 Task: Look for space in Sarandi, Brazil from 11th June, 2023 to 17th June, 2023 for 1 adult in price range Rs.5000 to Rs.12000. Place can be private room with 1  bedroom having 1 bed and 1 bathroom. Property type can be hotel. Amenities needed are: washing machine, . Booking option can be shelf check-in. Required host language is Spanish.
Action: Mouse moved to (353, 161)
Screenshot: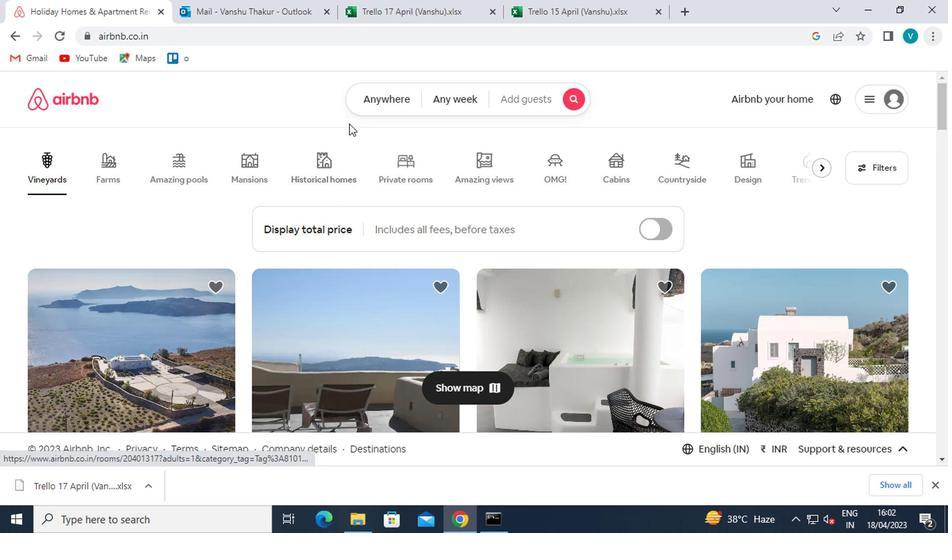 
Action: Mouse pressed left at (353, 161)
Screenshot: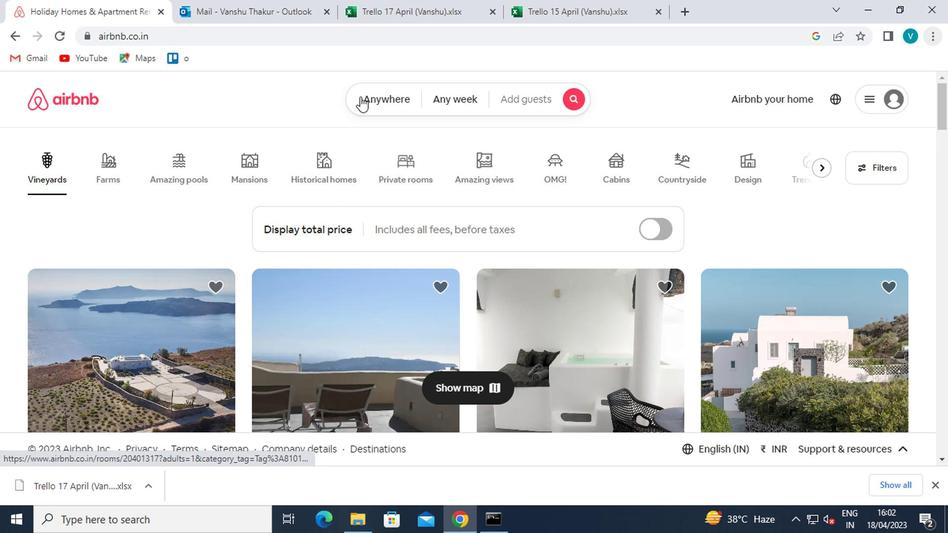 
Action: Mouse moved to (313, 204)
Screenshot: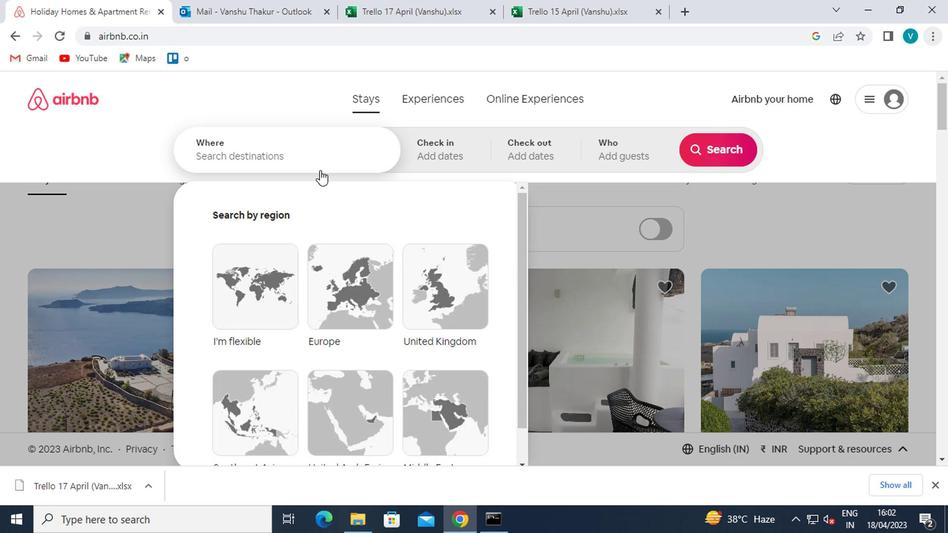
Action: Mouse pressed left at (313, 204)
Screenshot: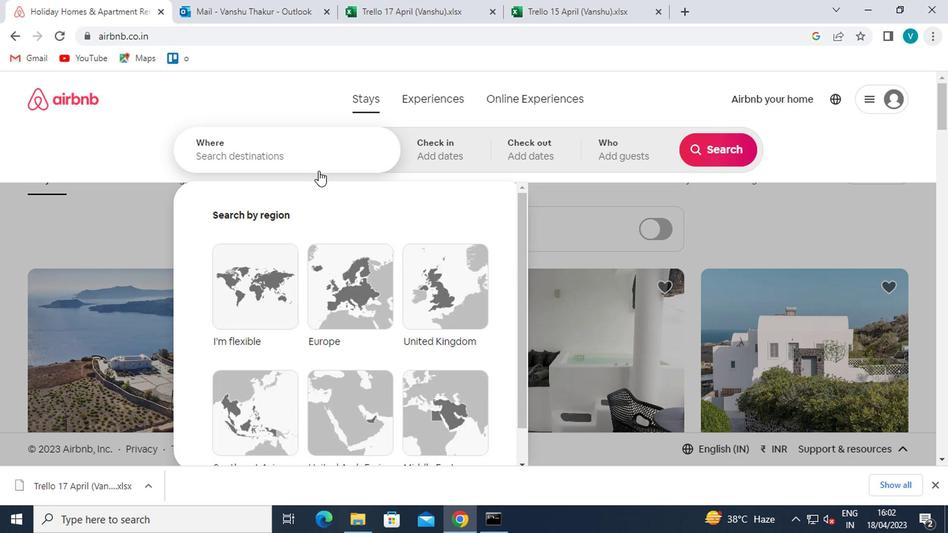 
Action: Mouse moved to (312, 203)
Screenshot: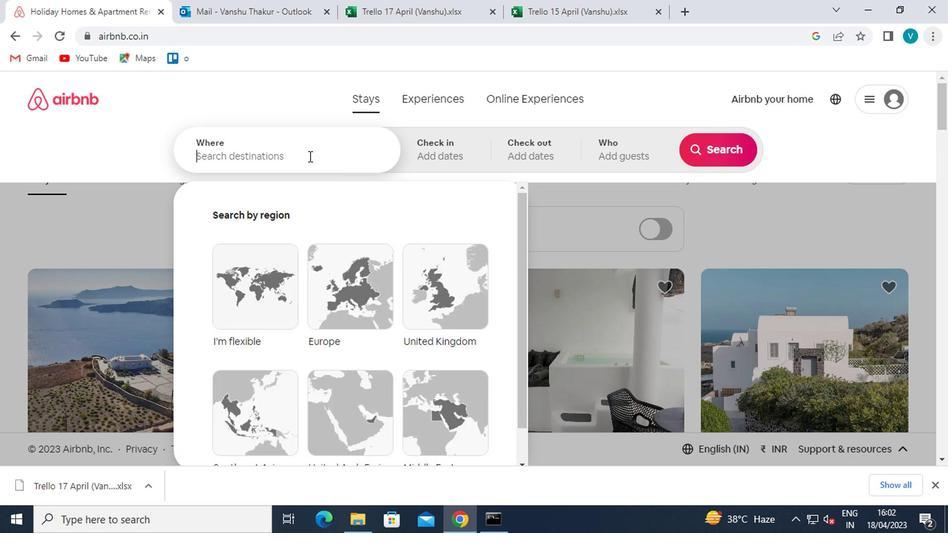 
Action: Key pressed <Key.shift>SARANDI
Screenshot: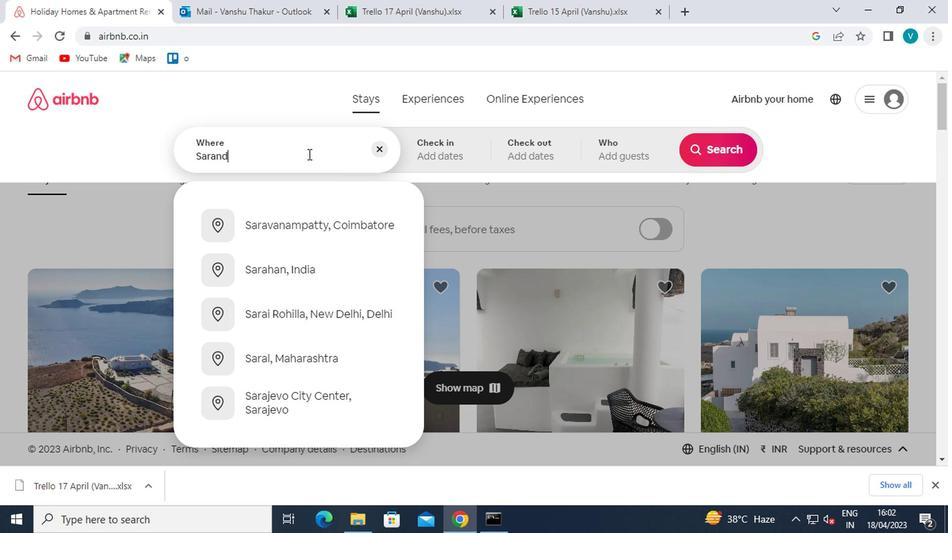 
Action: Mouse moved to (299, 251)
Screenshot: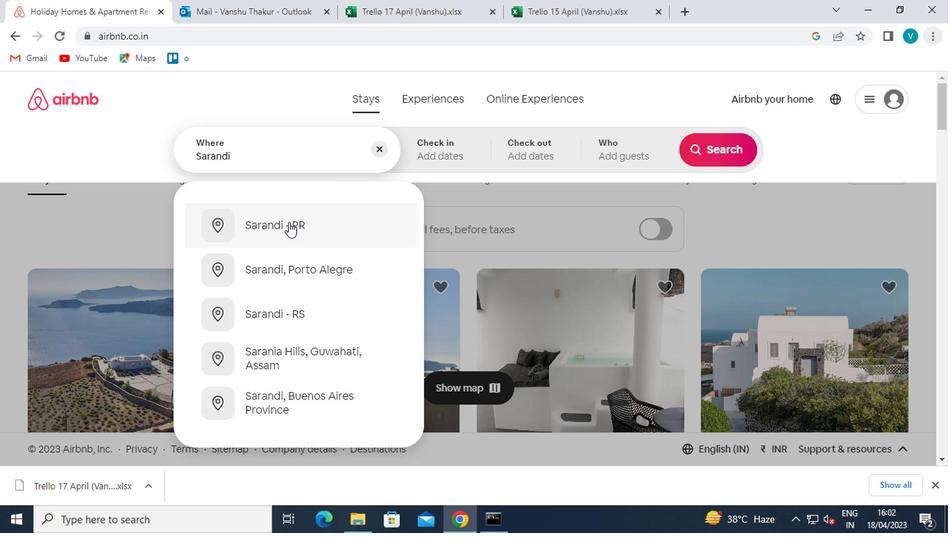 
Action: Mouse pressed left at (299, 251)
Screenshot: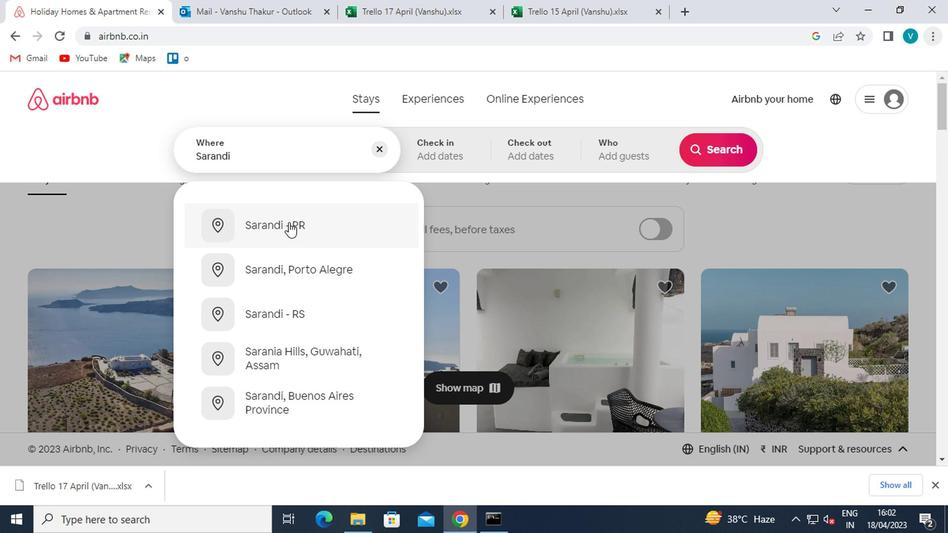 
Action: Mouse moved to (593, 276)
Screenshot: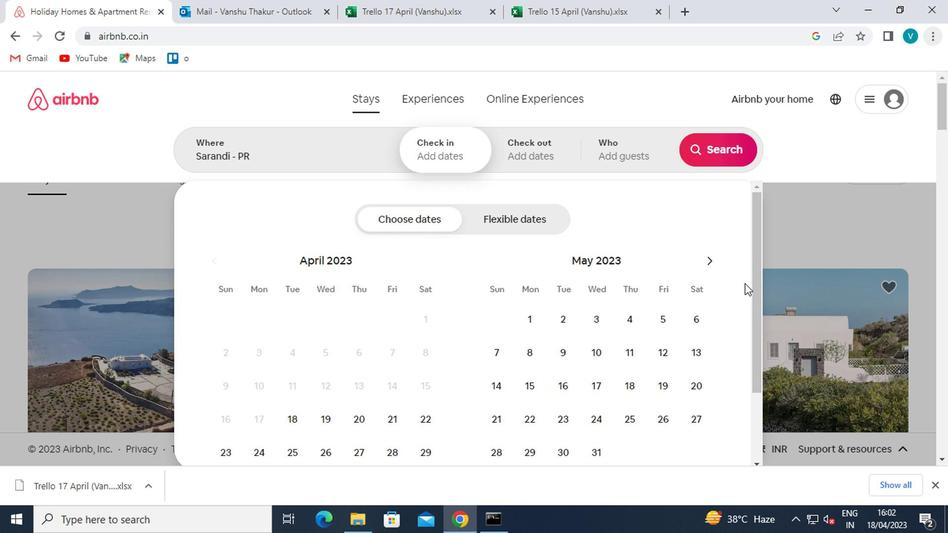 
Action: Mouse pressed left at (593, 276)
Screenshot: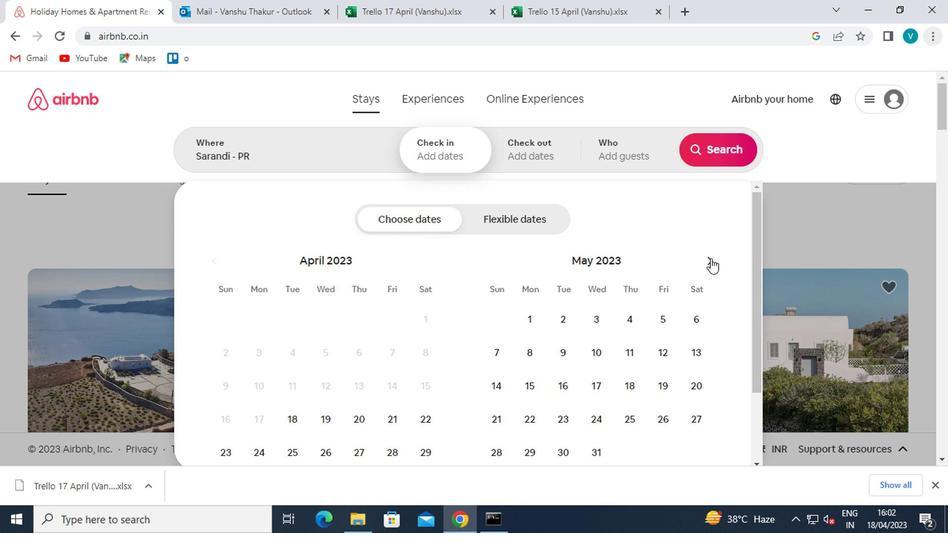 
Action: Mouse moved to (444, 360)
Screenshot: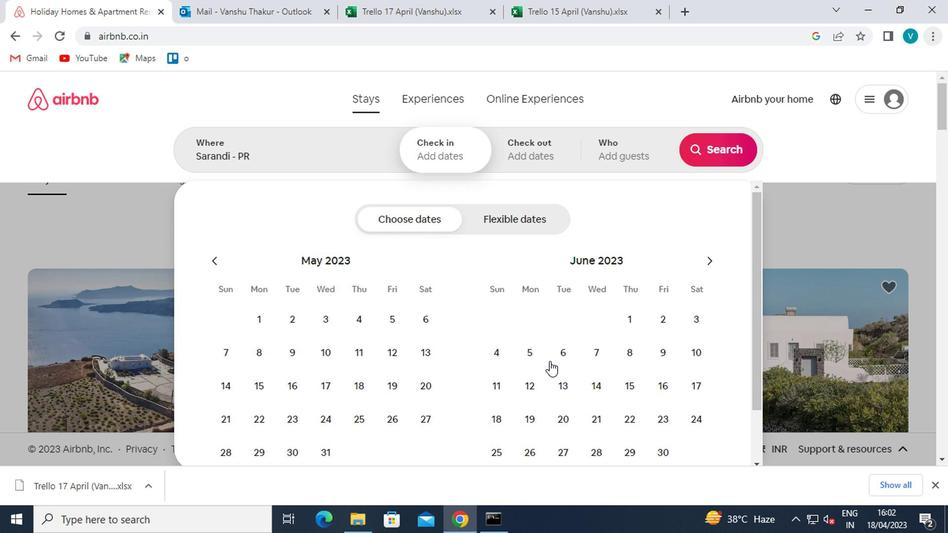 
Action: Mouse pressed left at (444, 360)
Screenshot: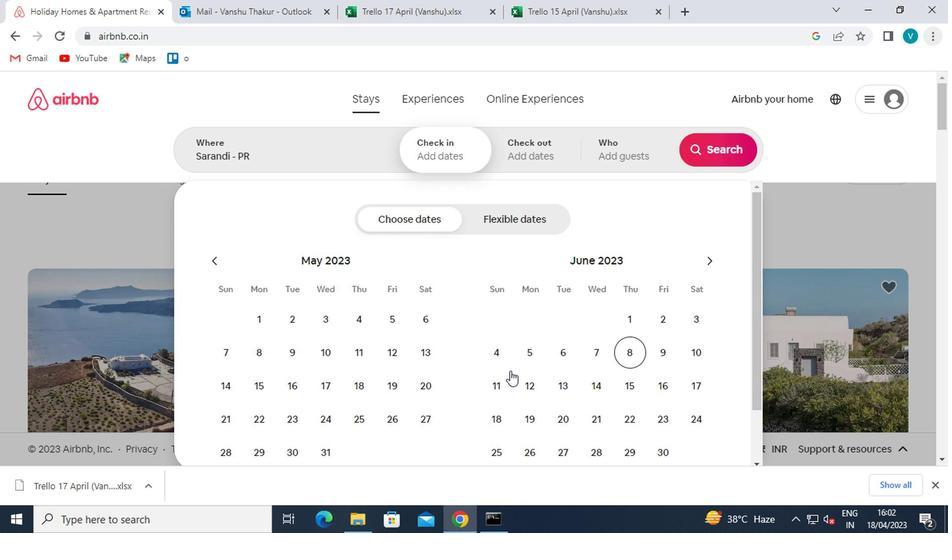 
Action: Mouse moved to (585, 370)
Screenshot: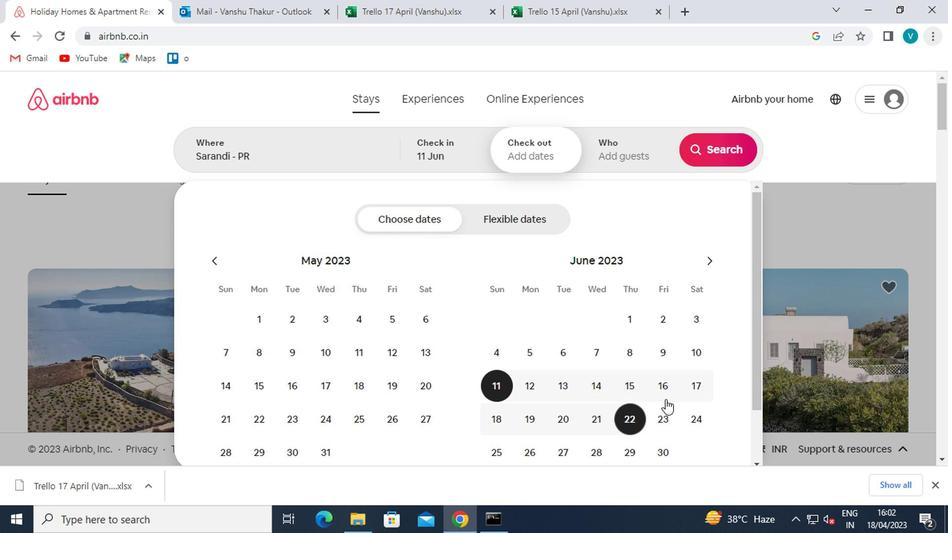 
Action: Mouse pressed left at (585, 370)
Screenshot: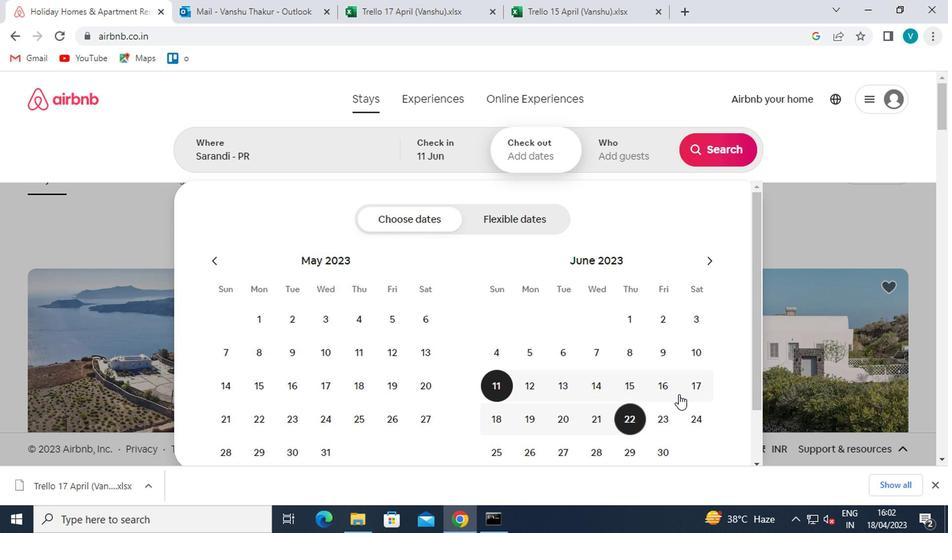 
Action: Mouse moved to (546, 200)
Screenshot: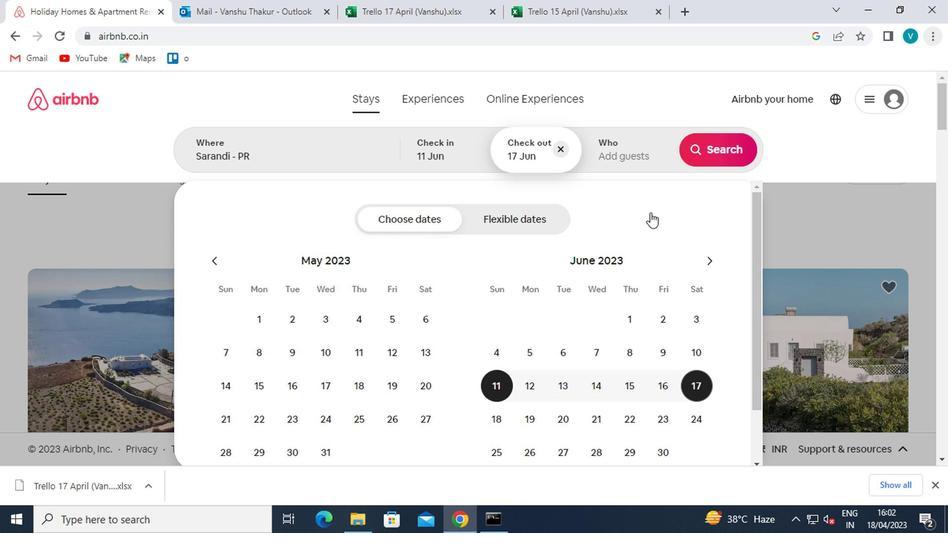 
Action: Mouse pressed left at (546, 200)
Screenshot: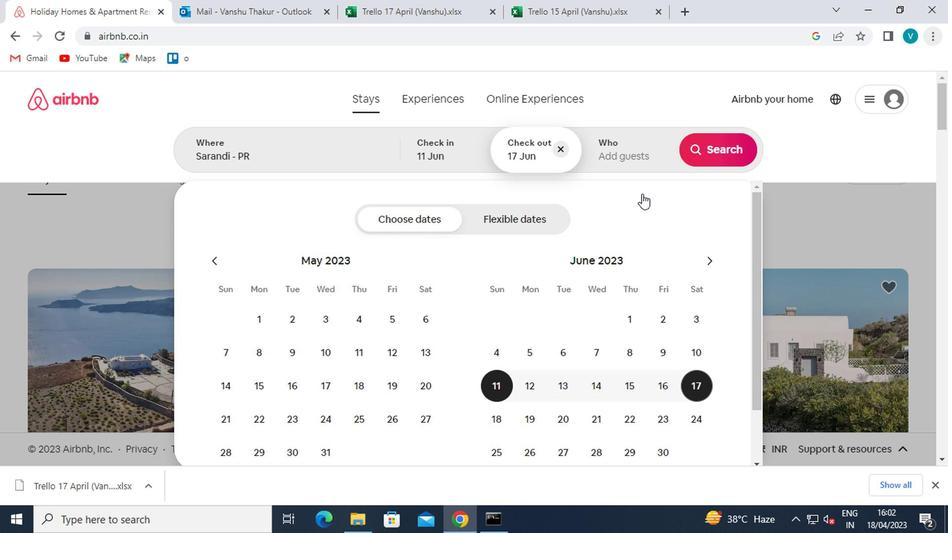 
Action: Mouse moved to (600, 249)
Screenshot: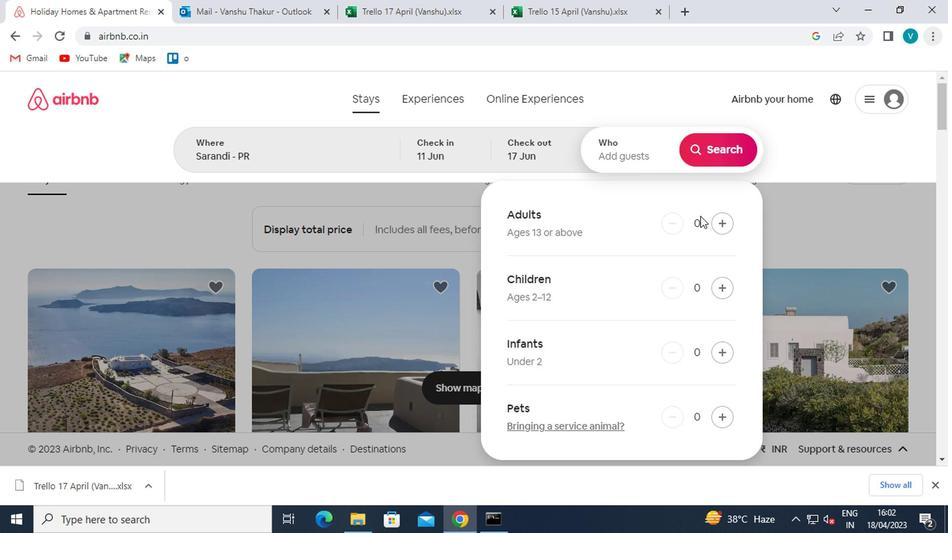 
Action: Mouse pressed left at (600, 249)
Screenshot: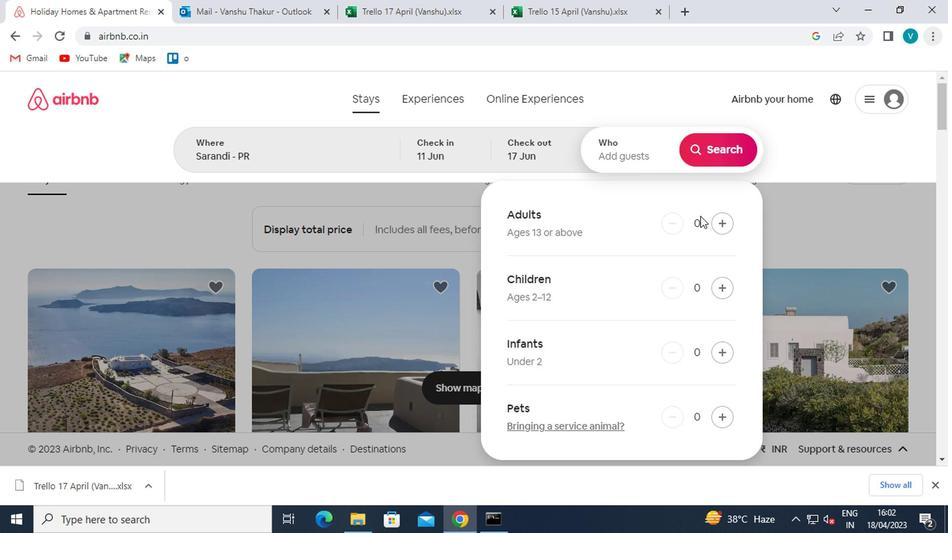 
Action: Mouse moved to (606, 203)
Screenshot: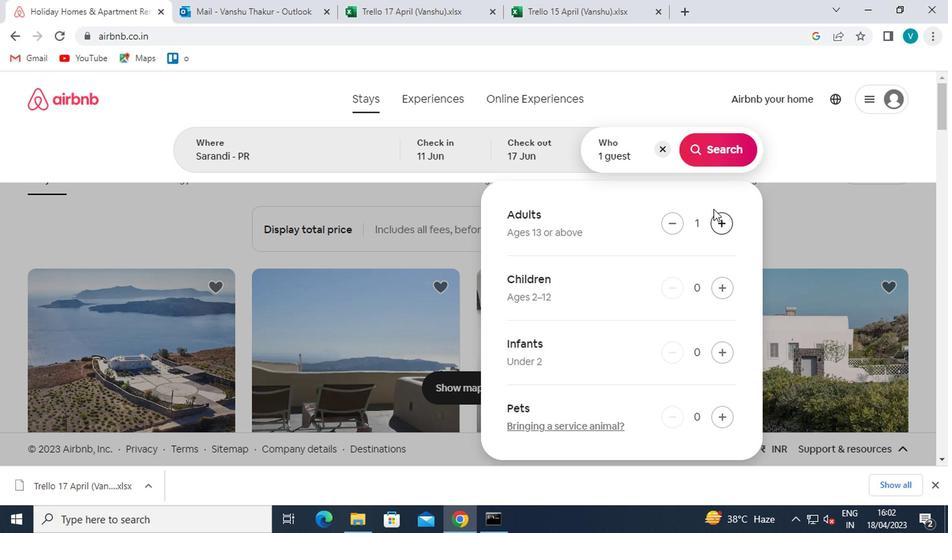 
Action: Mouse pressed left at (606, 203)
Screenshot: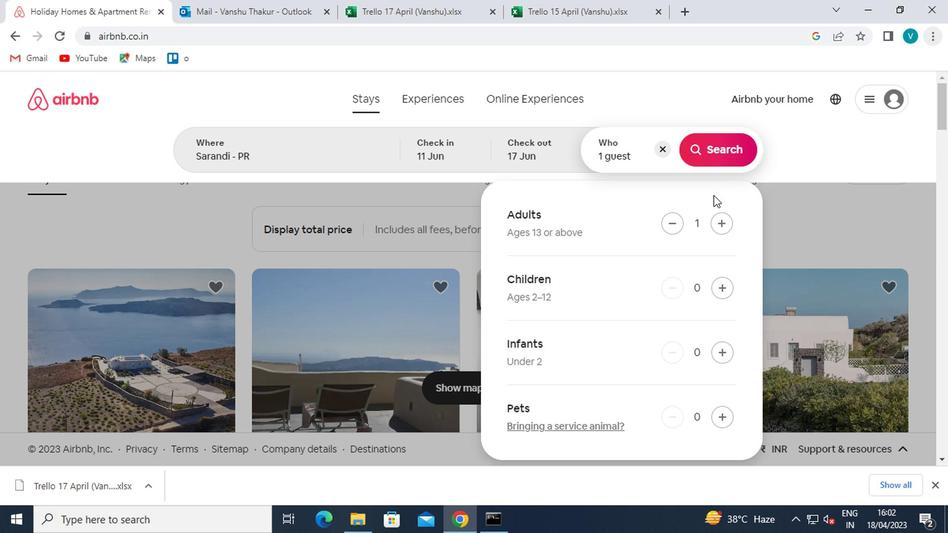 
Action: Mouse moved to (733, 201)
Screenshot: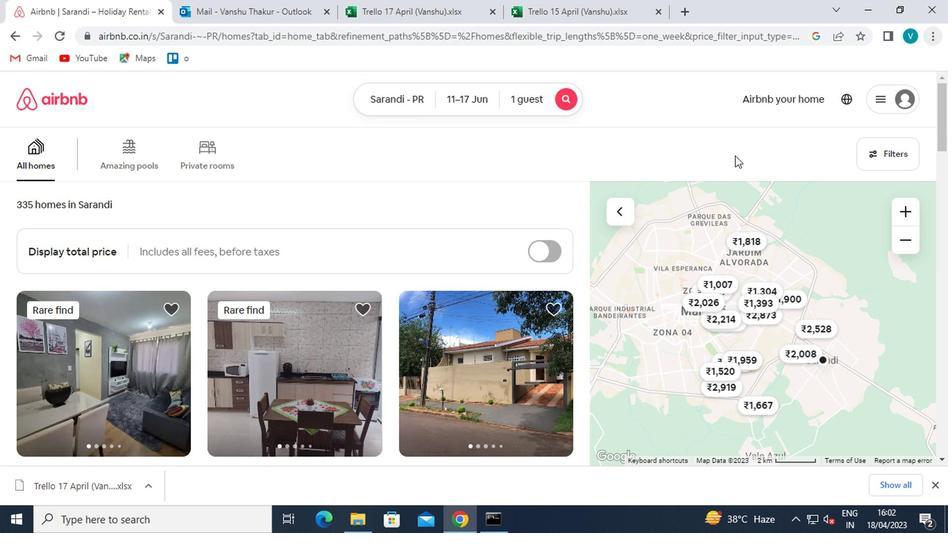 
Action: Mouse pressed left at (733, 201)
Screenshot: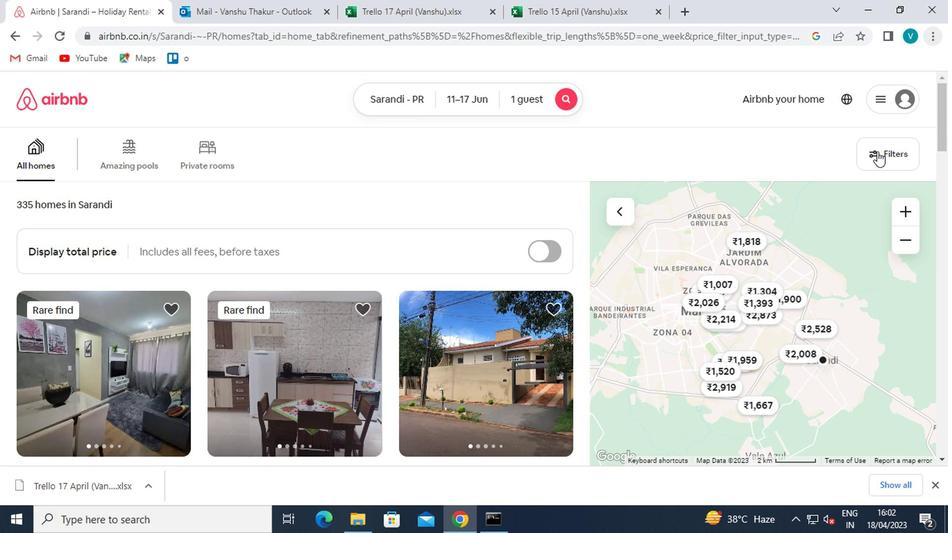 
Action: Mouse moved to (341, 323)
Screenshot: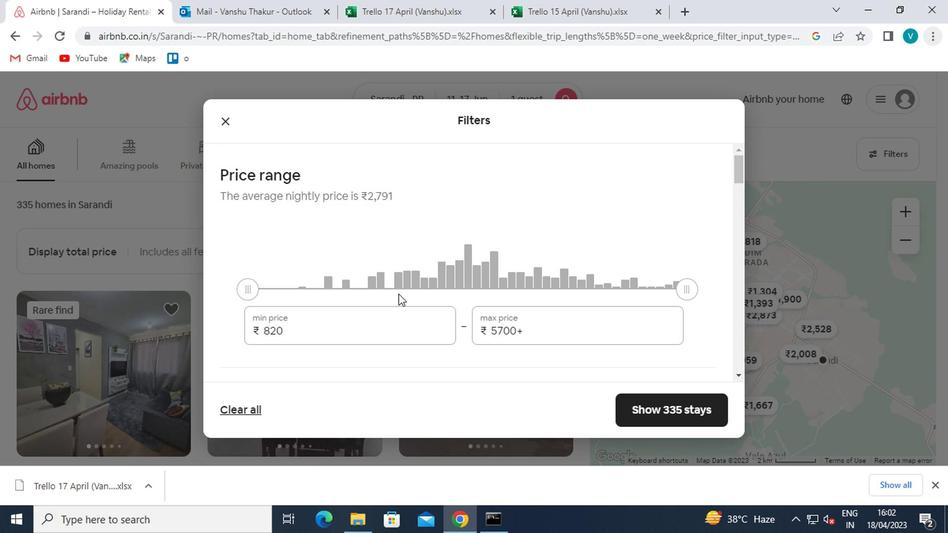 
Action: Mouse pressed left at (341, 323)
Screenshot: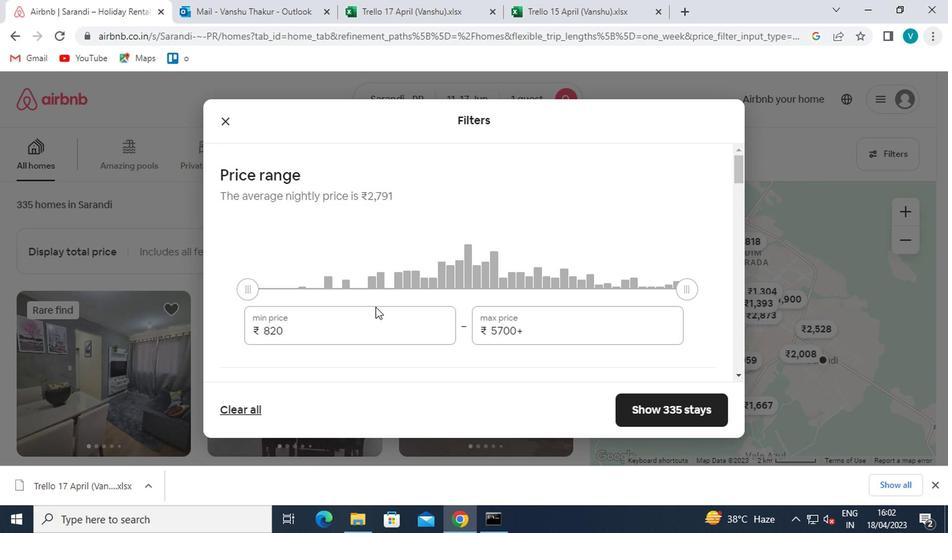 
Action: Mouse moved to (348, 327)
Screenshot: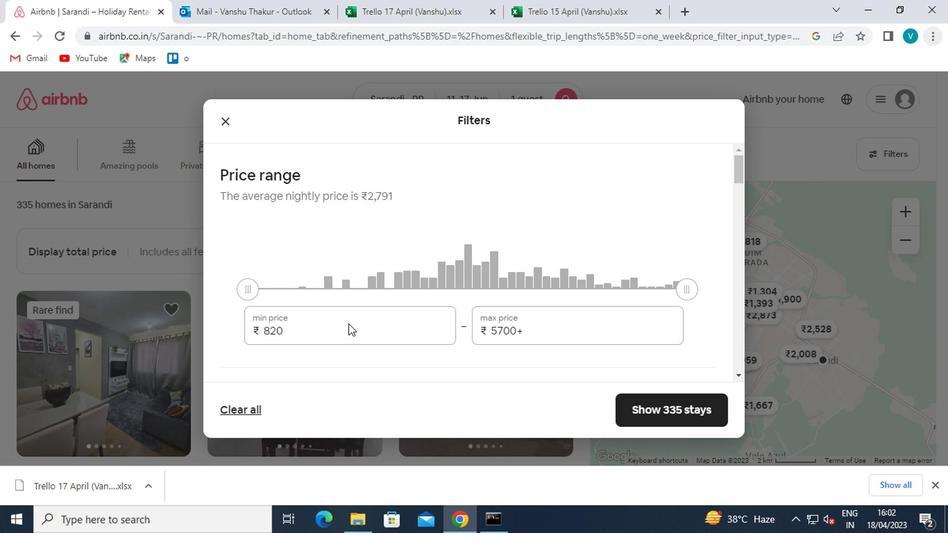 
Action: Key pressed <Key.backspace><Key.backspace><Key.backspace>5000
Screenshot: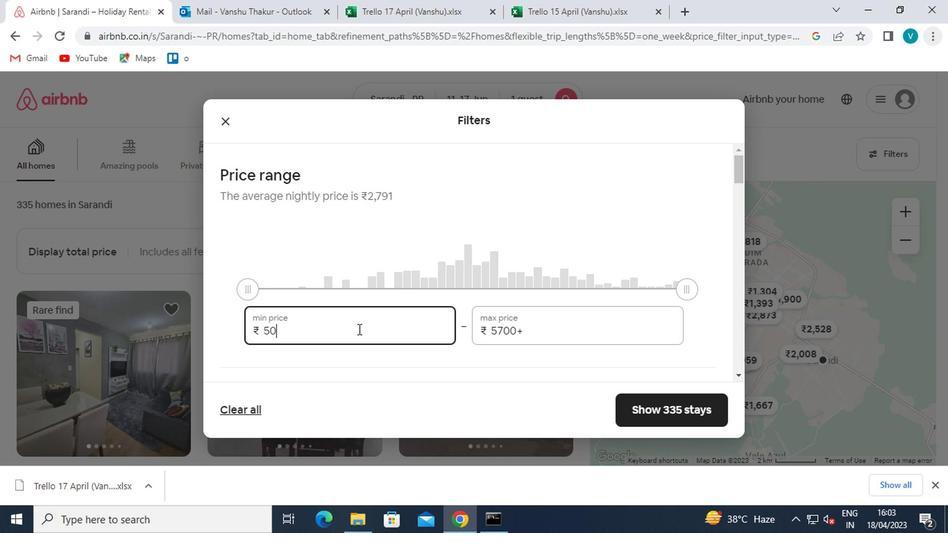 
Action: Mouse moved to (523, 331)
Screenshot: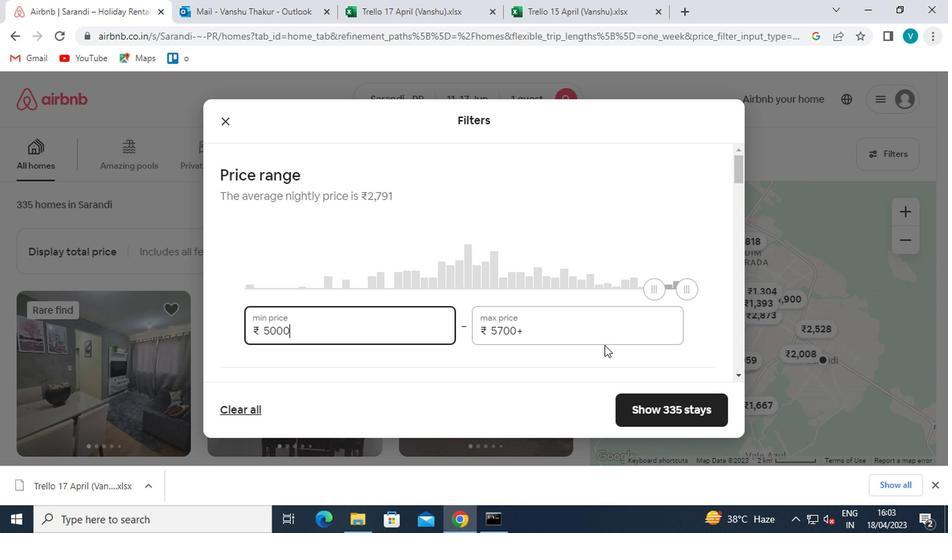 
Action: Mouse pressed left at (523, 331)
Screenshot: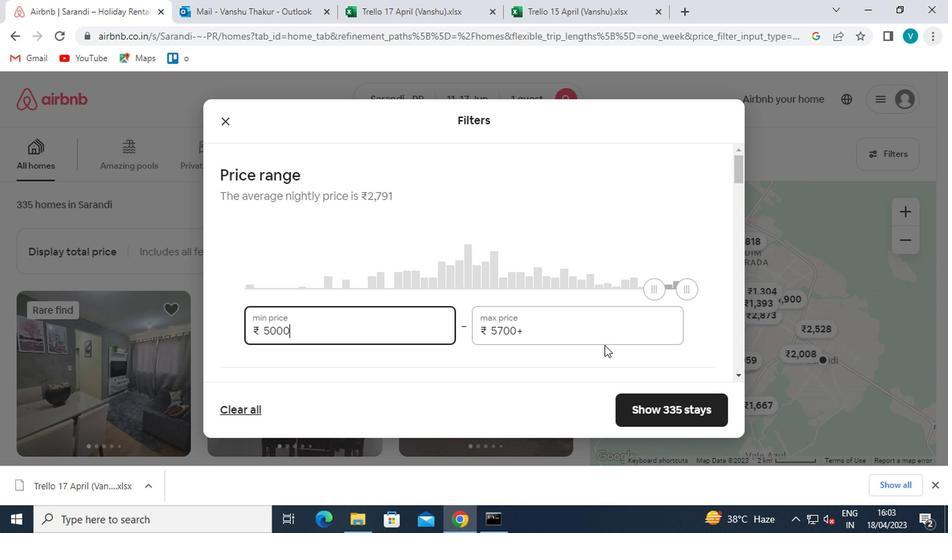 
Action: Mouse moved to (518, 327)
Screenshot: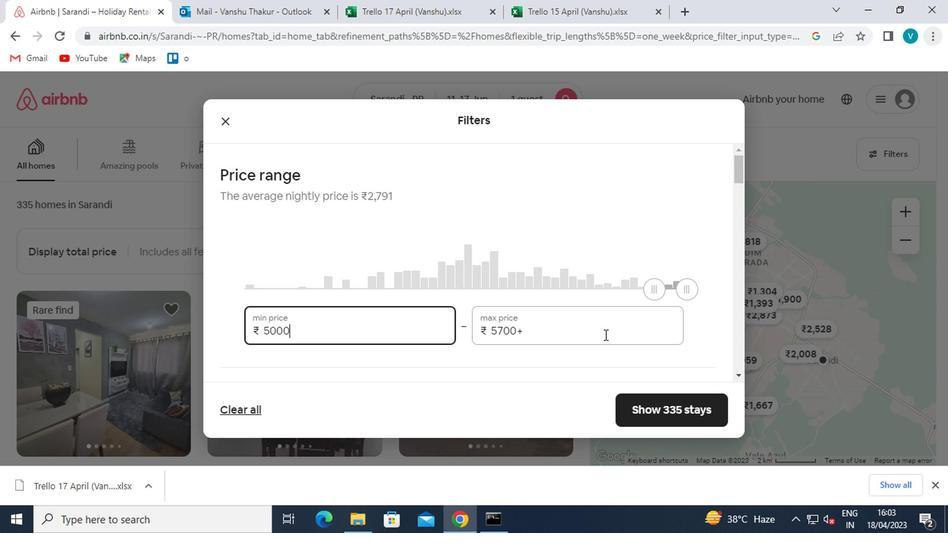 
Action: Key pressed <Key.backspace><Key.backspace><Key.backspace><Key.backspace><Key.backspace>12000
Screenshot: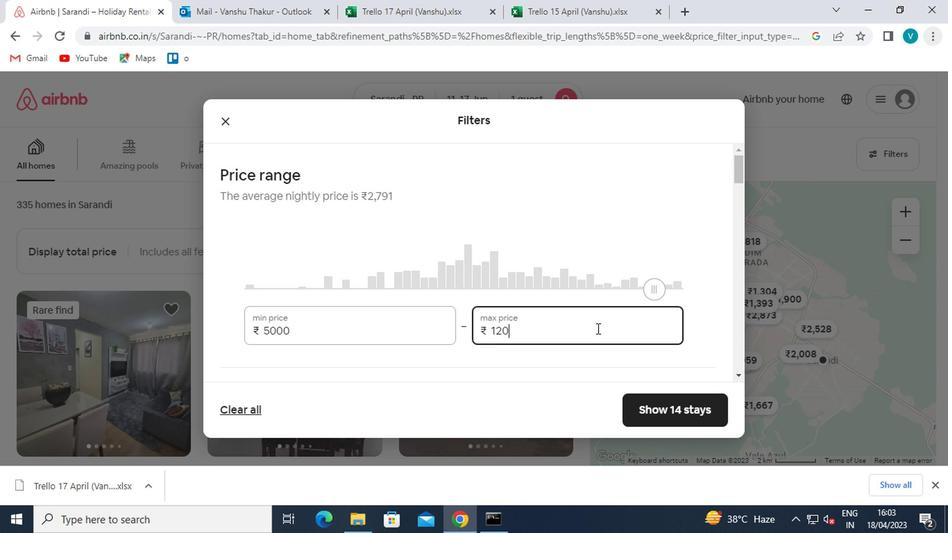 
Action: Mouse moved to (508, 311)
Screenshot: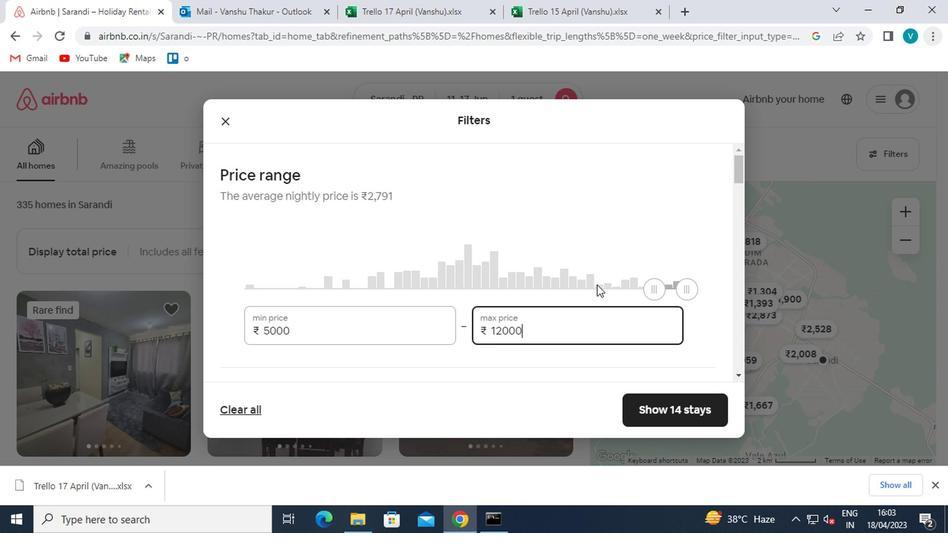 
Action: Mouse scrolled (508, 310) with delta (0, 0)
Screenshot: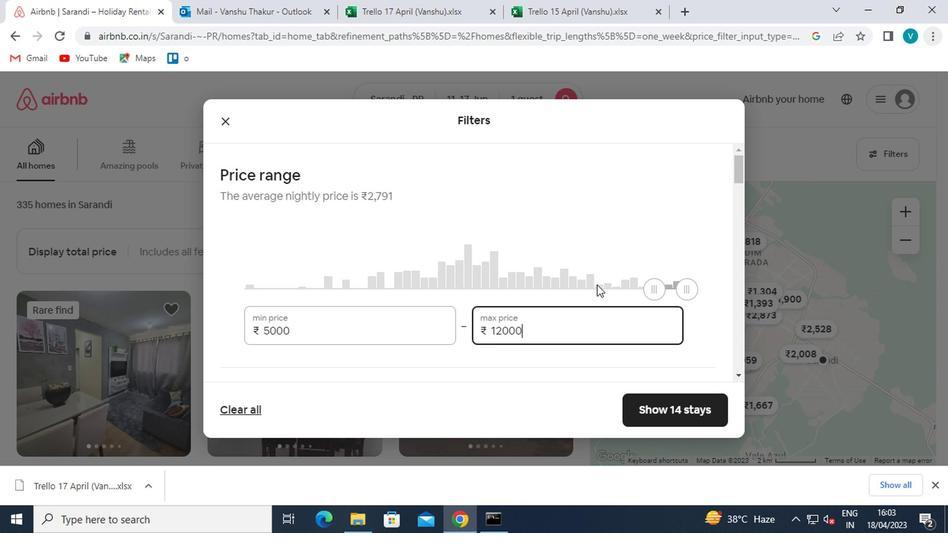 
Action: Mouse moved to (493, 319)
Screenshot: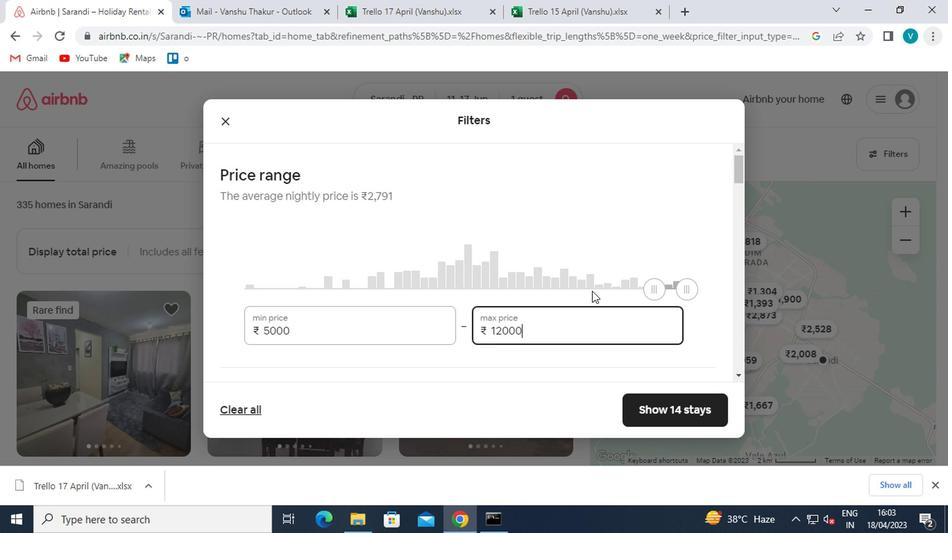 
Action: Mouse scrolled (493, 319) with delta (0, 0)
Screenshot: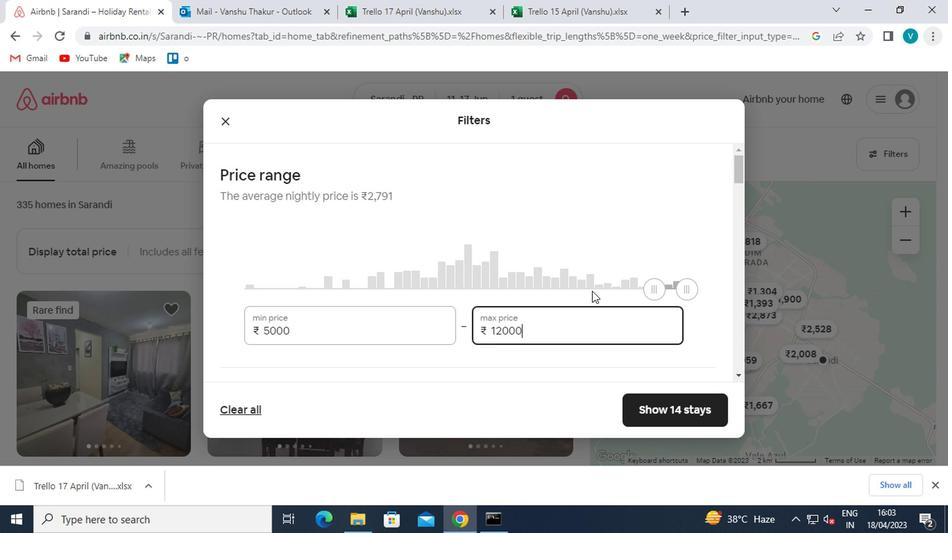 
Action: Mouse moved to (479, 321)
Screenshot: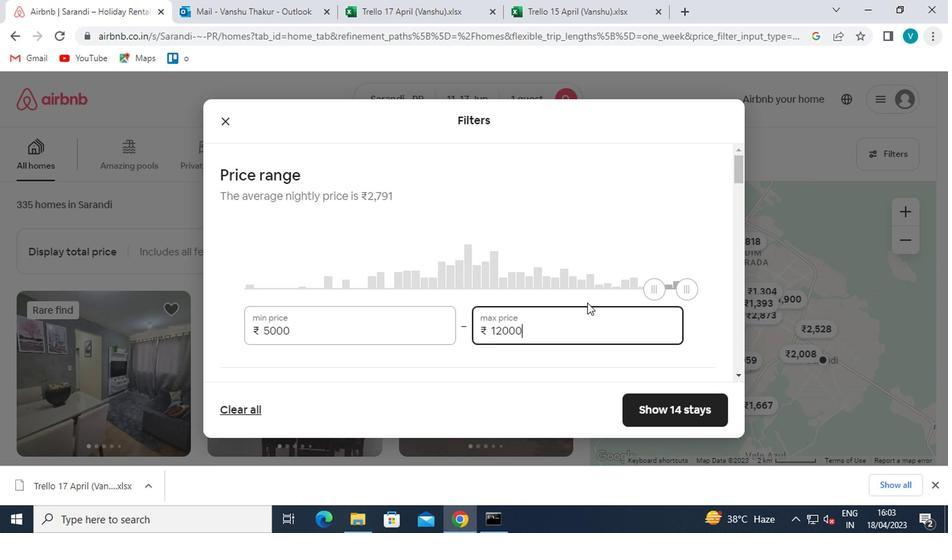 
Action: Mouse scrolled (479, 321) with delta (0, 0)
Screenshot: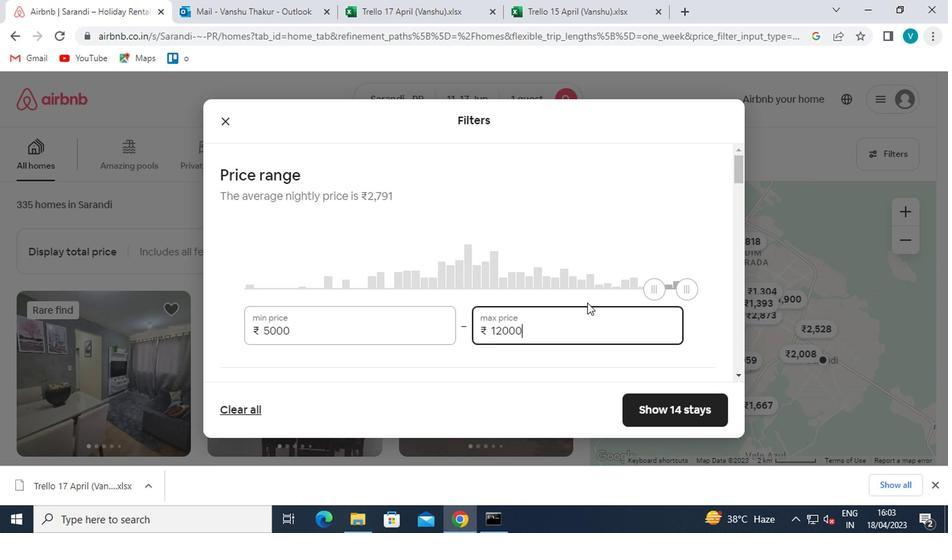 
Action: Mouse moved to (426, 251)
Screenshot: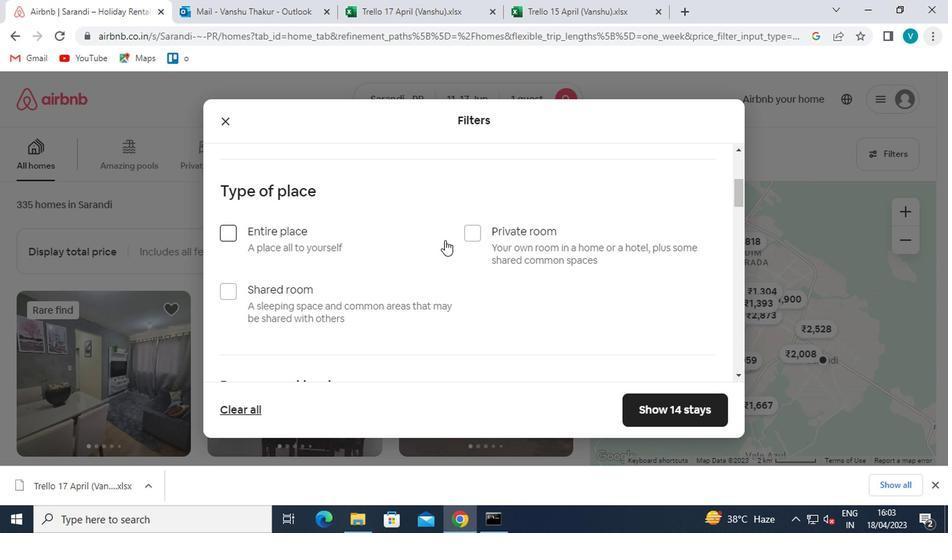 
Action: Mouse pressed left at (426, 251)
Screenshot: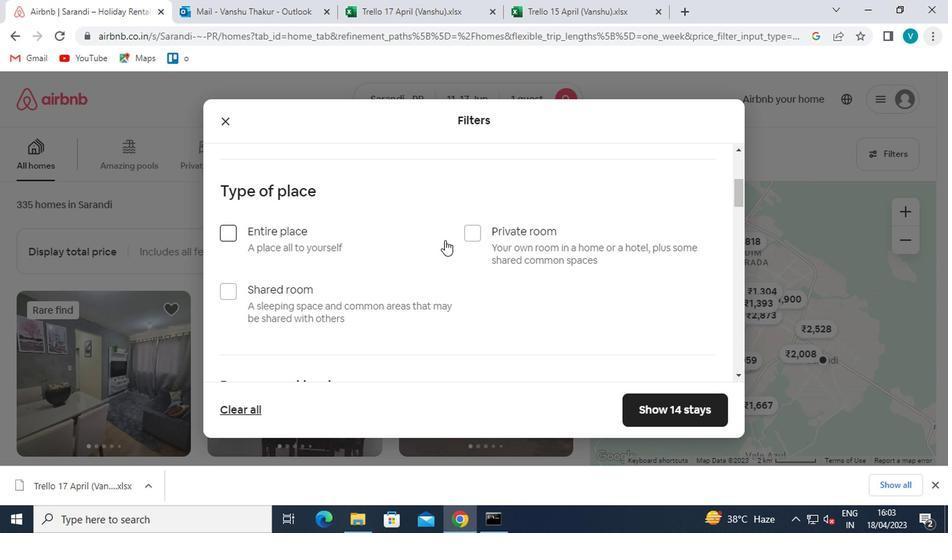 
Action: Mouse moved to (427, 254)
Screenshot: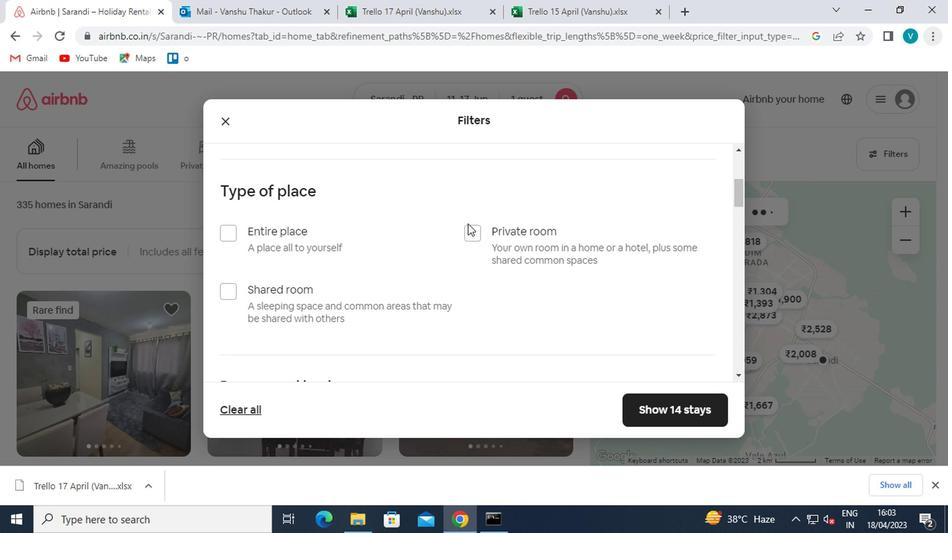 
Action: Mouse pressed left at (427, 254)
Screenshot: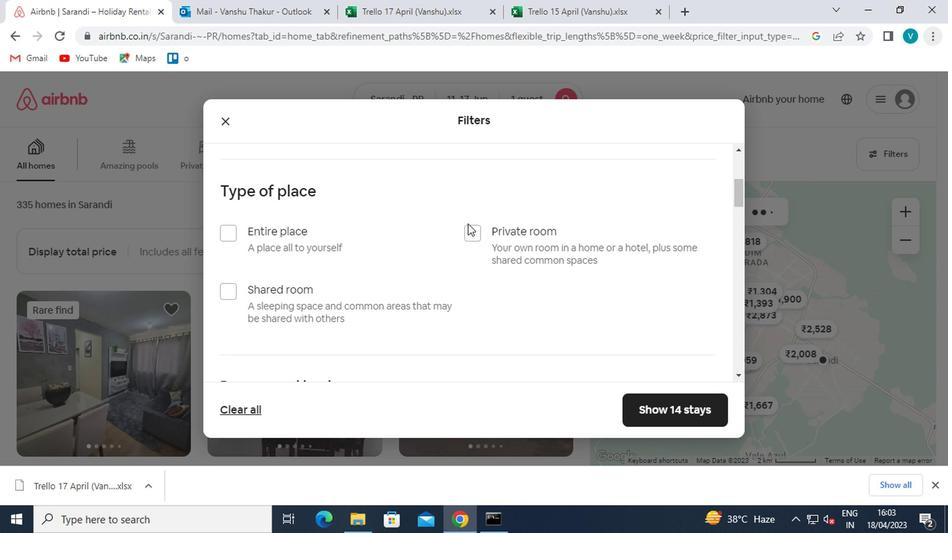 
Action: Mouse moved to (426, 270)
Screenshot: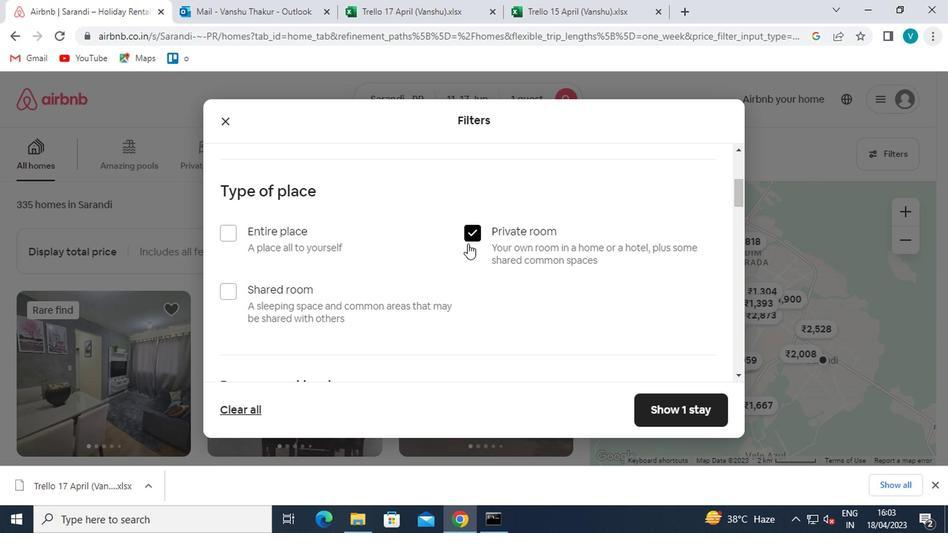 
Action: Mouse scrolled (426, 270) with delta (0, 0)
Screenshot: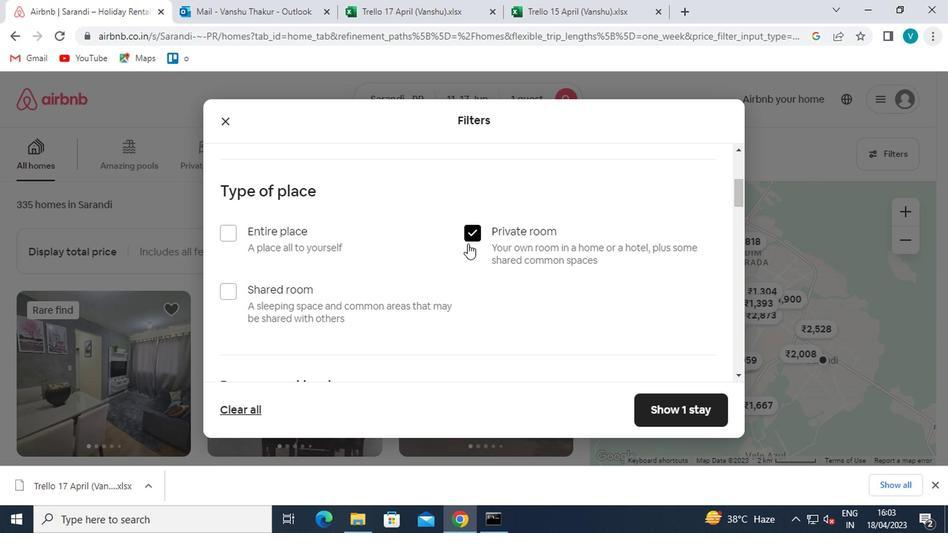 
Action: Mouse scrolled (426, 270) with delta (0, 0)
Screenshot: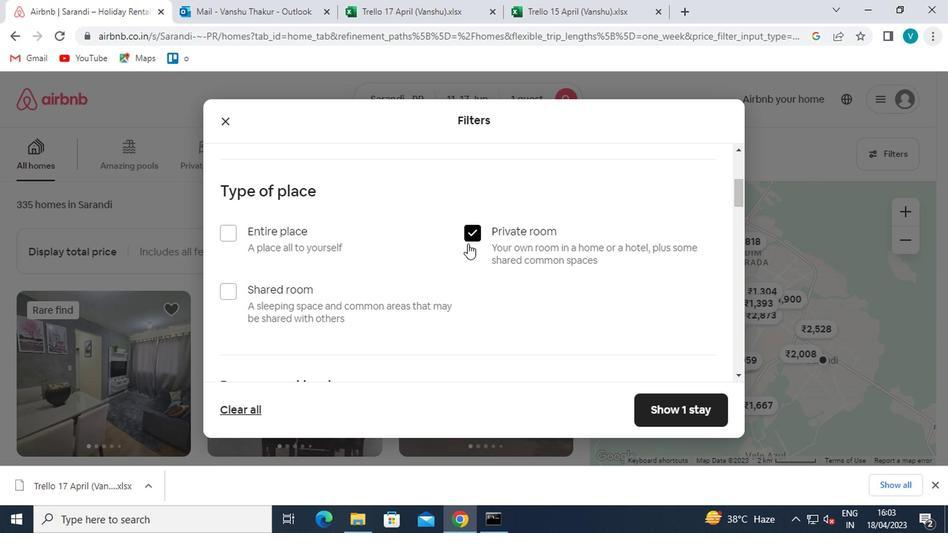 
Action: Mouse moved to (313, 319)
Screenshot: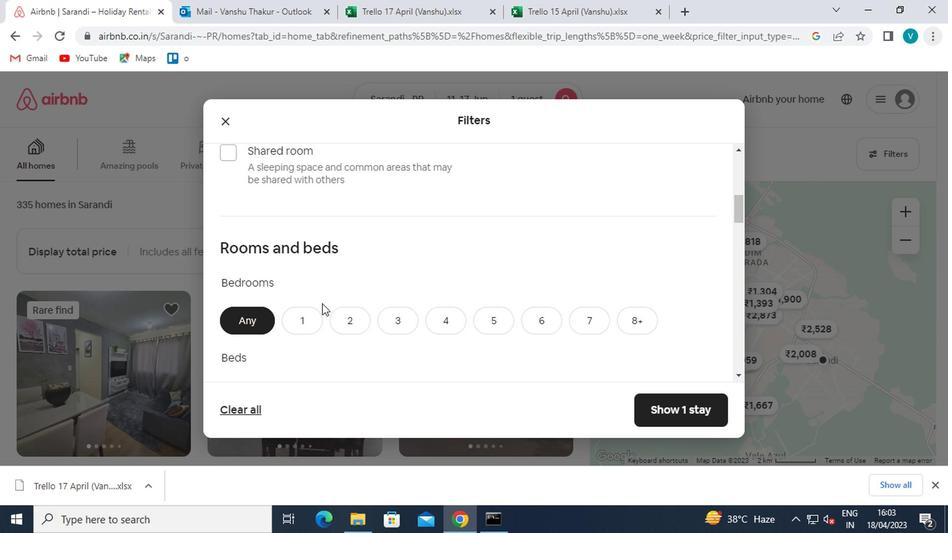 
Action: Mouse pressed left at (313, 319)
Screenshot: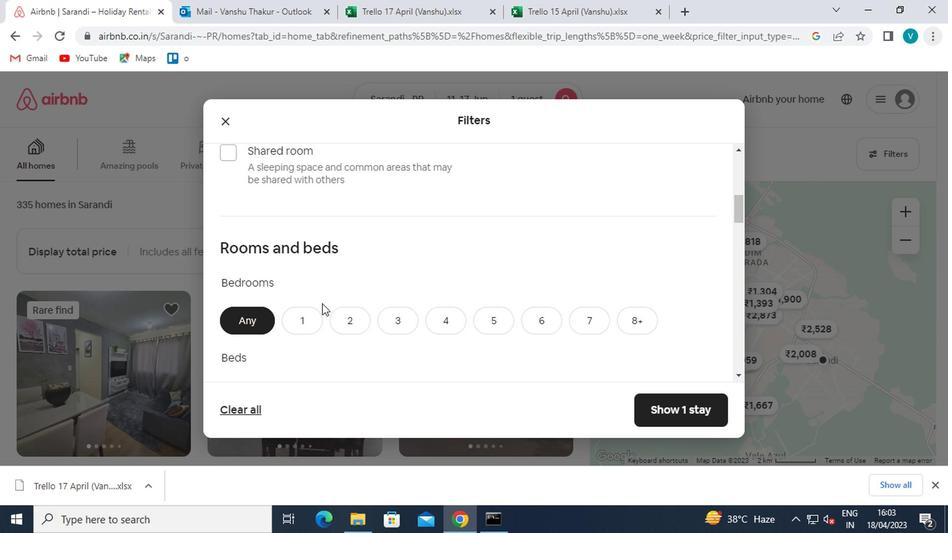 
Action: Mouse moved to (318, 328)
Screenshot: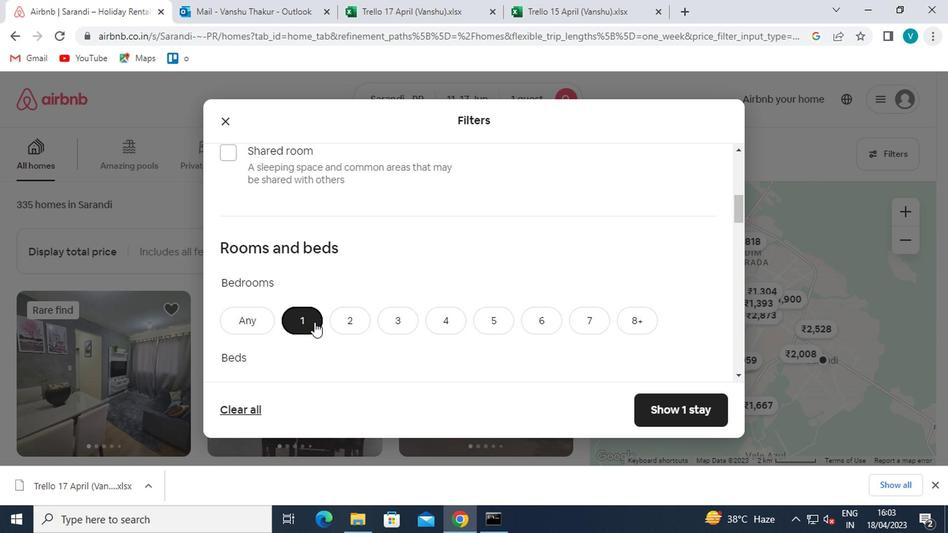 
Action: Mouse scrolled (318, 327) with delta (0, 0)
Screenshot: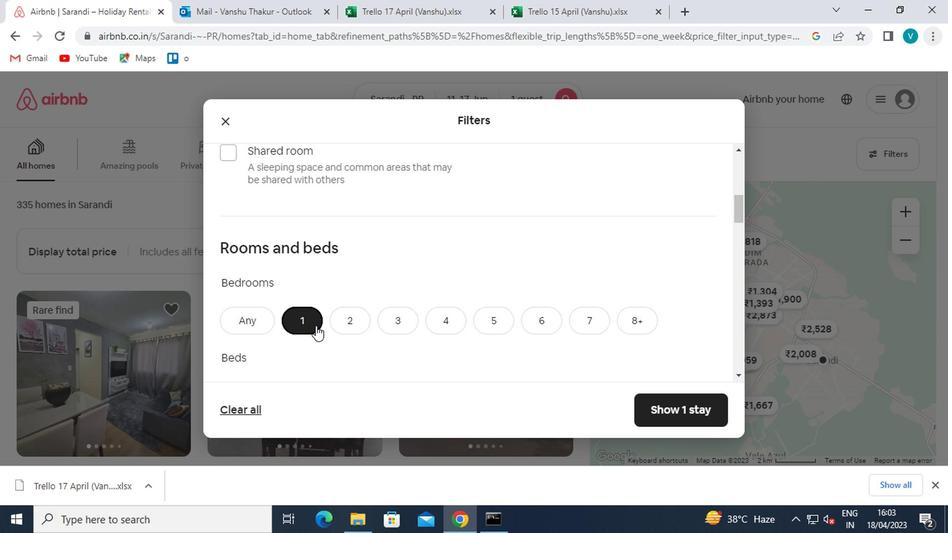 
Action: Mouse moved to (318, 329)
Screenshot: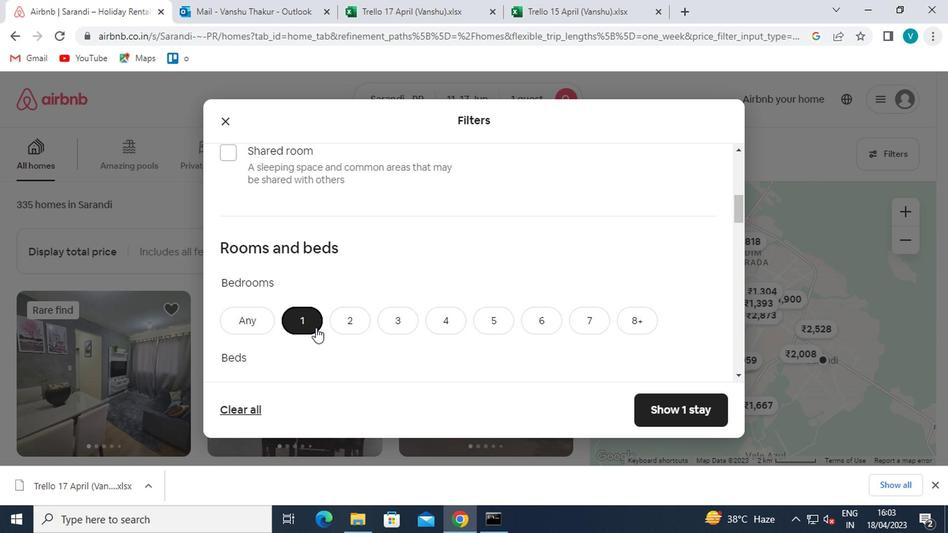 
Action: Mouse scrolled (318, 328) with delta (0, 0)
Screenshot: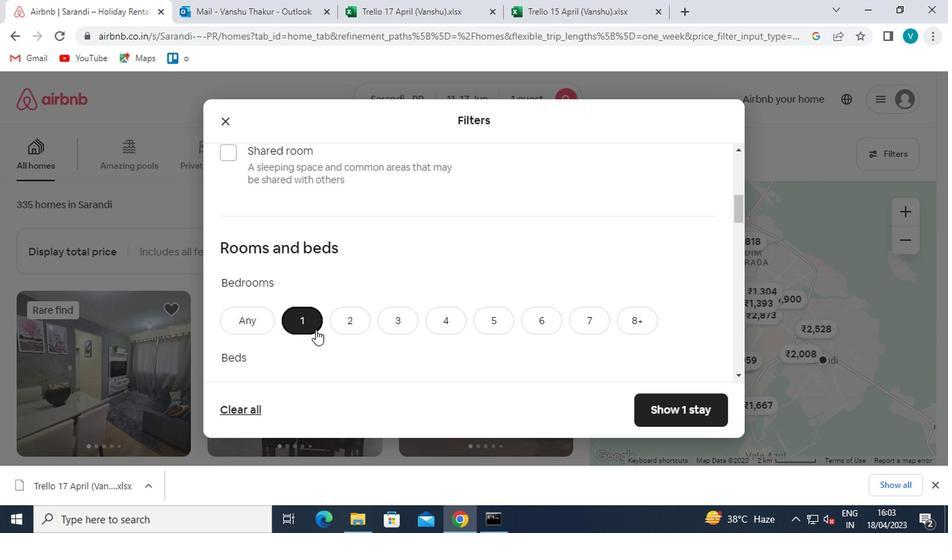 
Action: Mouse moved to (309, 276)
Screenshot: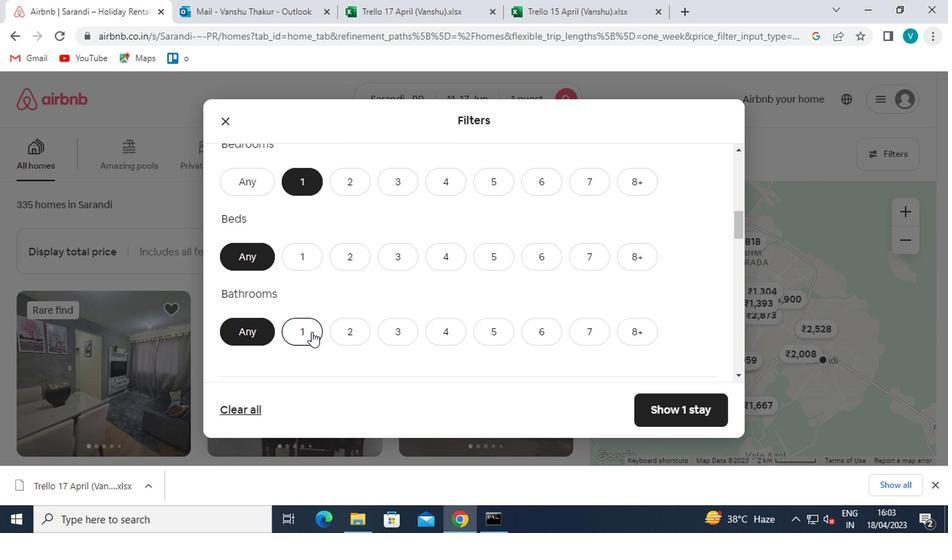 
Action: Mouse pressed left at (309, 276)
Screenshot: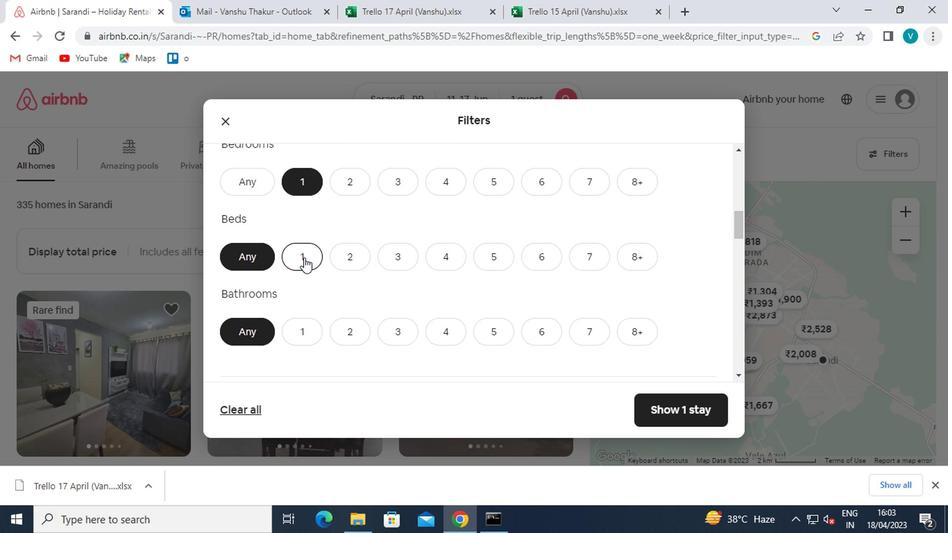 
Action: Mouse moved to (309, 318)
Screenshot: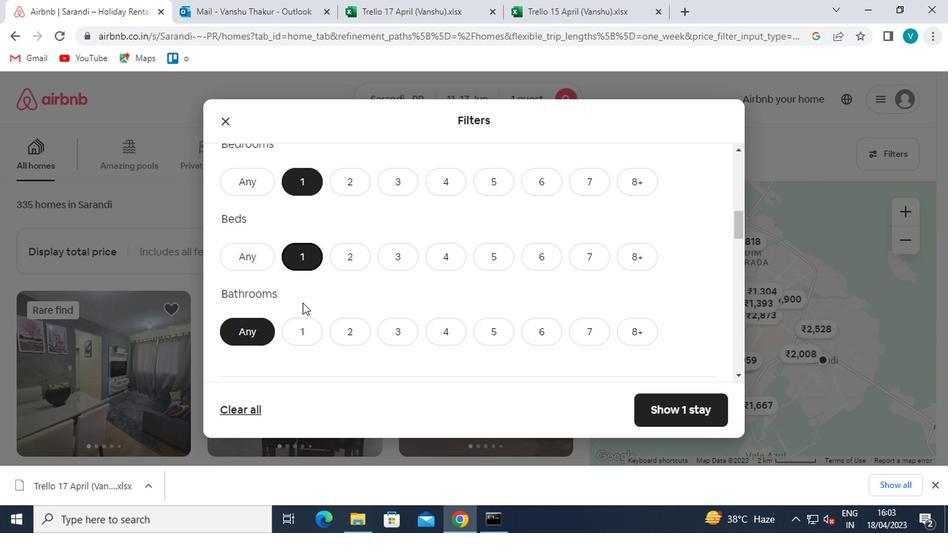 
Action: Mouse pressed left at (309, 318)
Screenshot: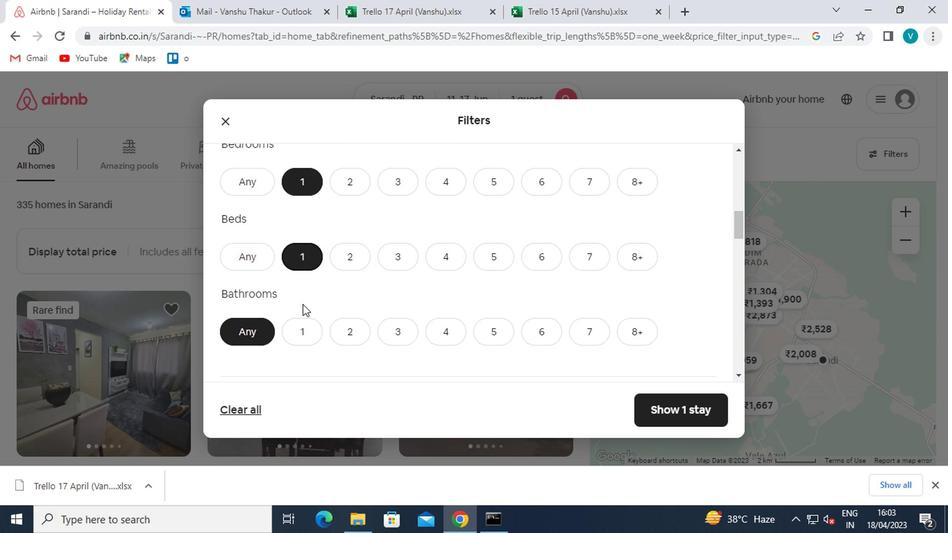 
Action: Mouse moved to (307, 327)
Screenshot: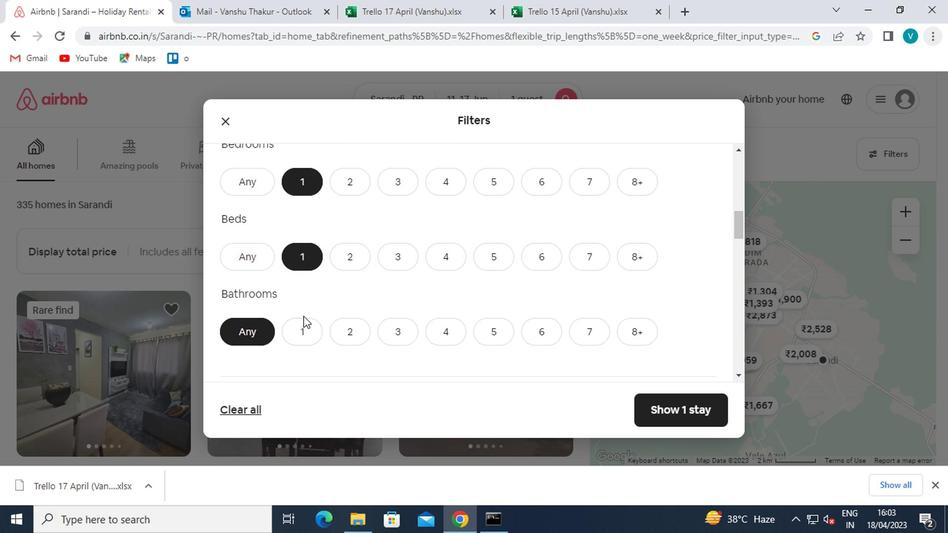 
Action: Mouse pressed left at (307, 327)
Screenshot: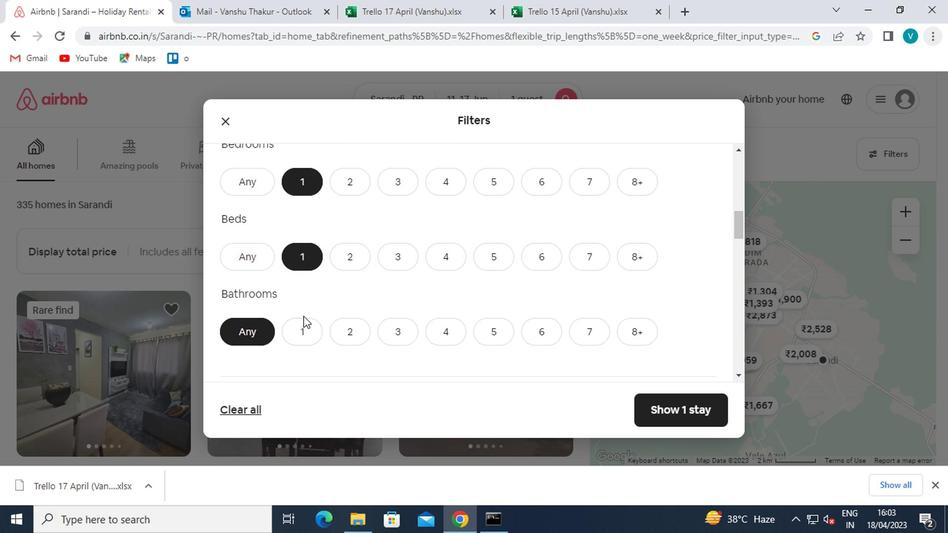 
Action: Mouse moved to (309, 328)
Screenshot: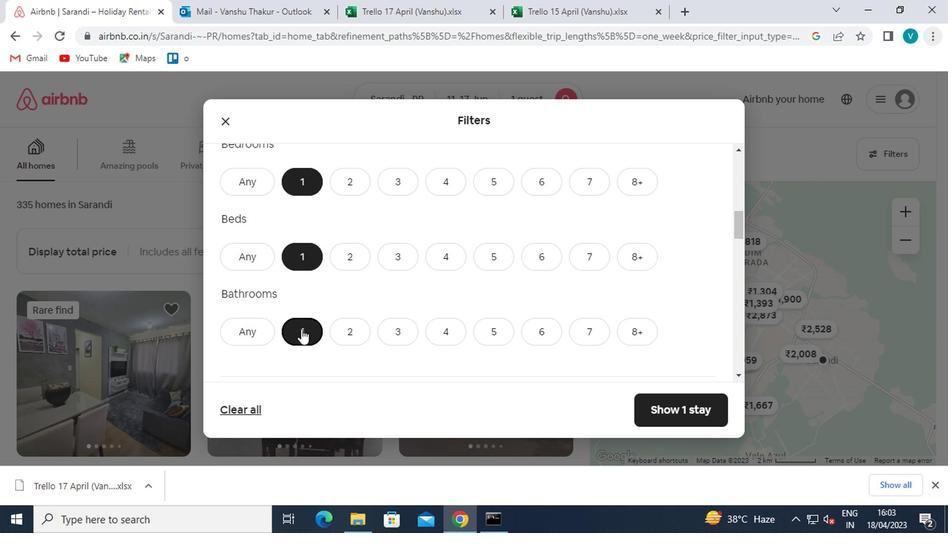 
Action: Mouse scrolled (309, 328) with delta (0, 0)
Screenshot: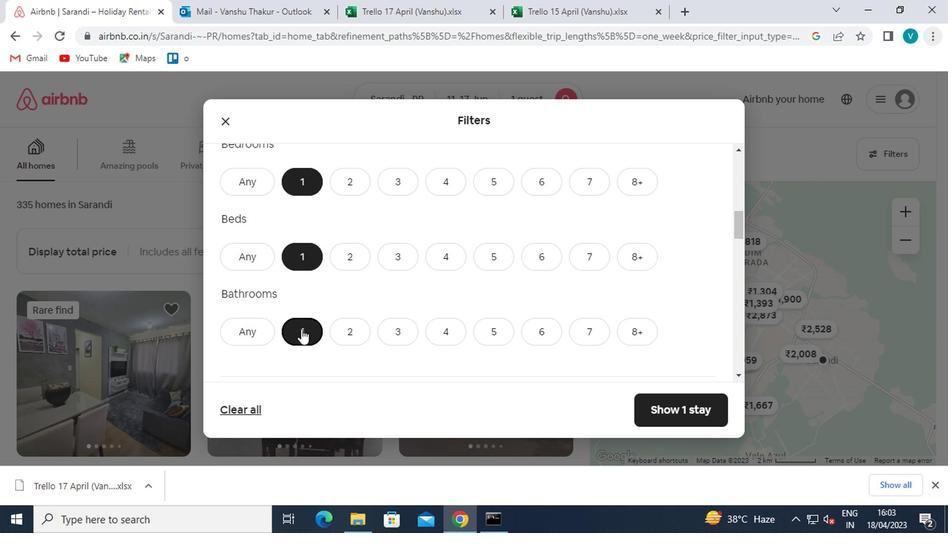 
Action: Mouse moved to (310, 329)
Screenshot: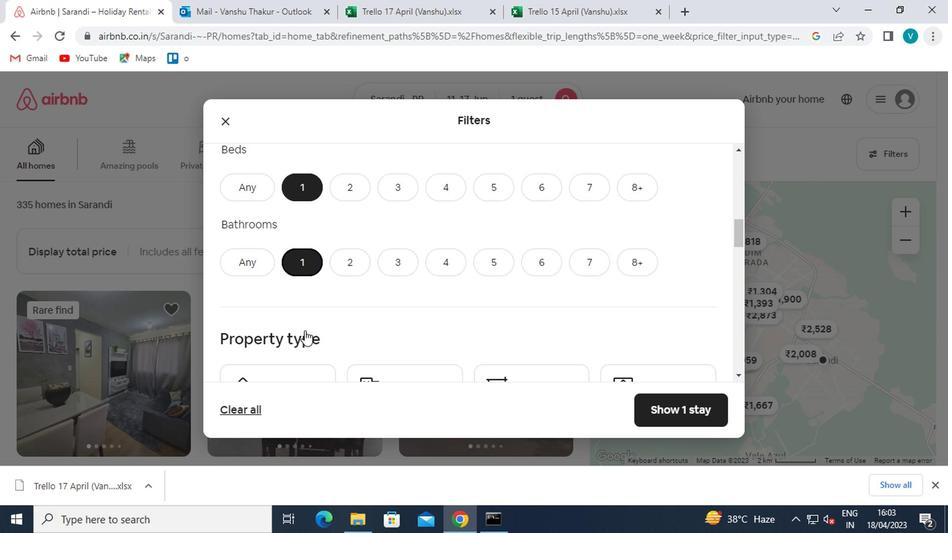 
Action: Mouse scrolled (310, 329) with delta (0, 0)
Screenshot: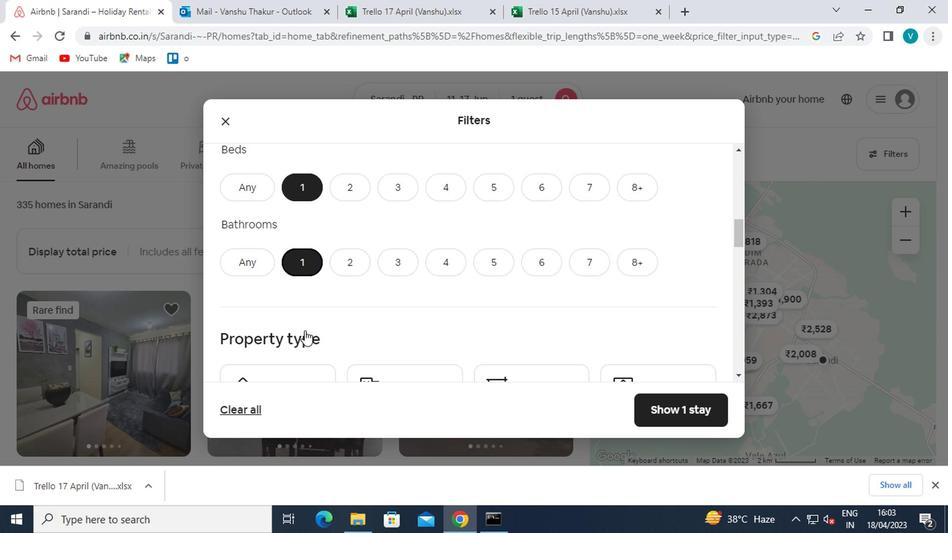 
Action: Mouse scrolled (310, 329) with delta (0, 0)
Screenshot: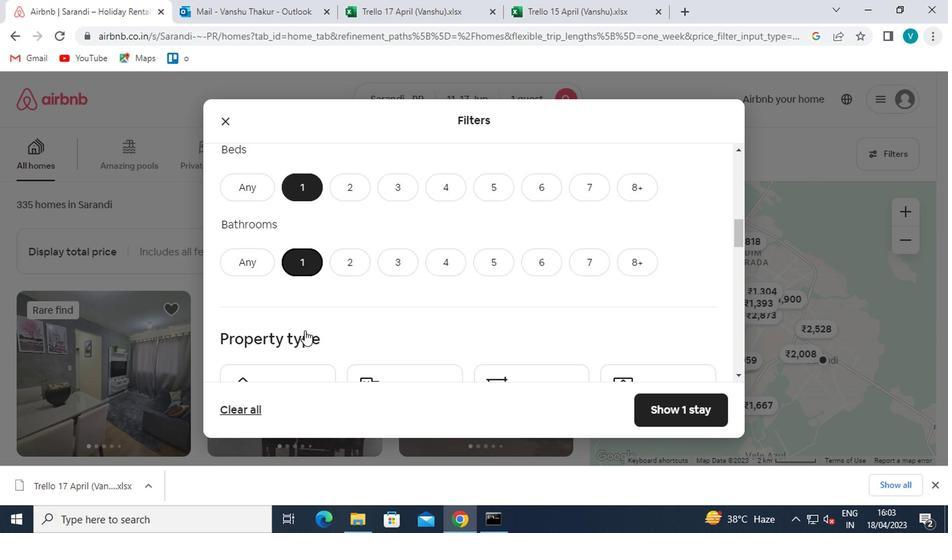 
Action: Mouse scrolled (310, 329) with delta (0, 0)
Screenshot: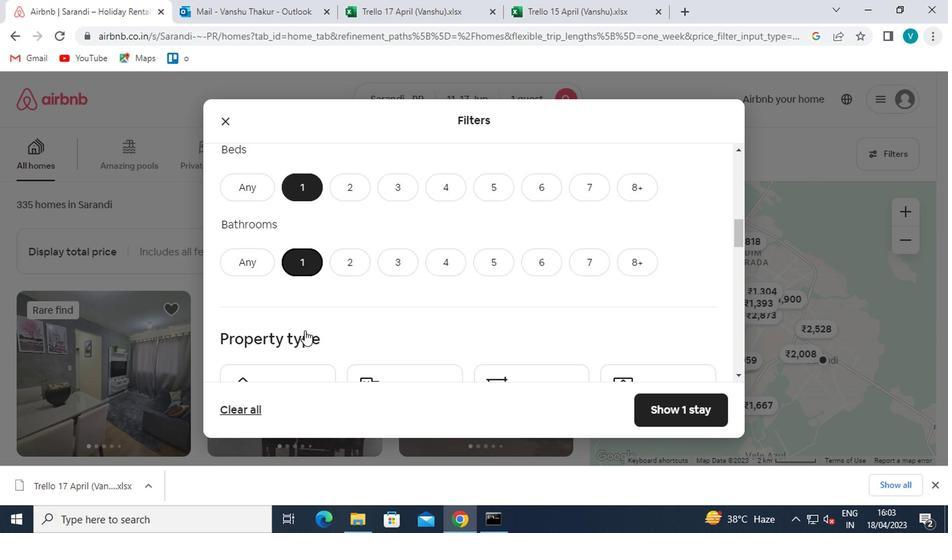 
Action: Mouse moved to (550, 233)
Screenshot: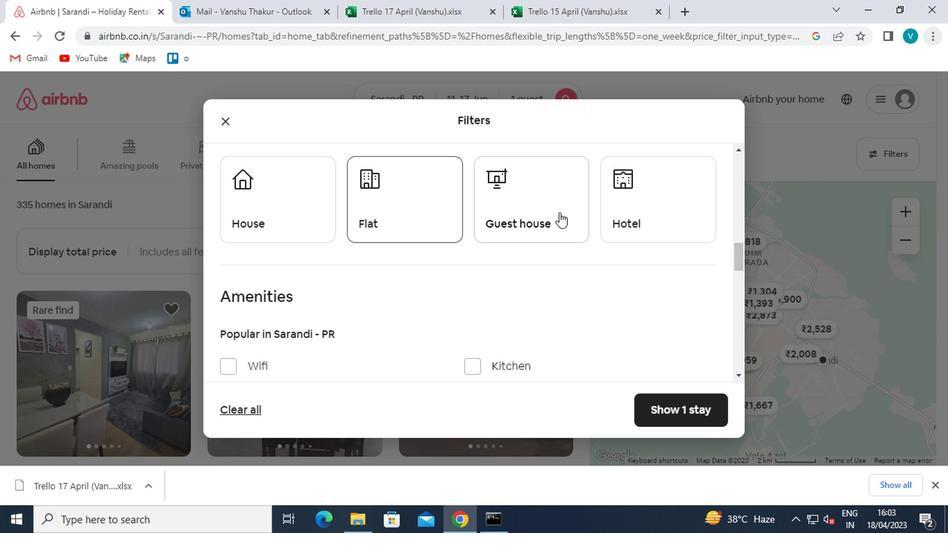 
Action: Mouse pressed left at (550, 233)
Screenshot: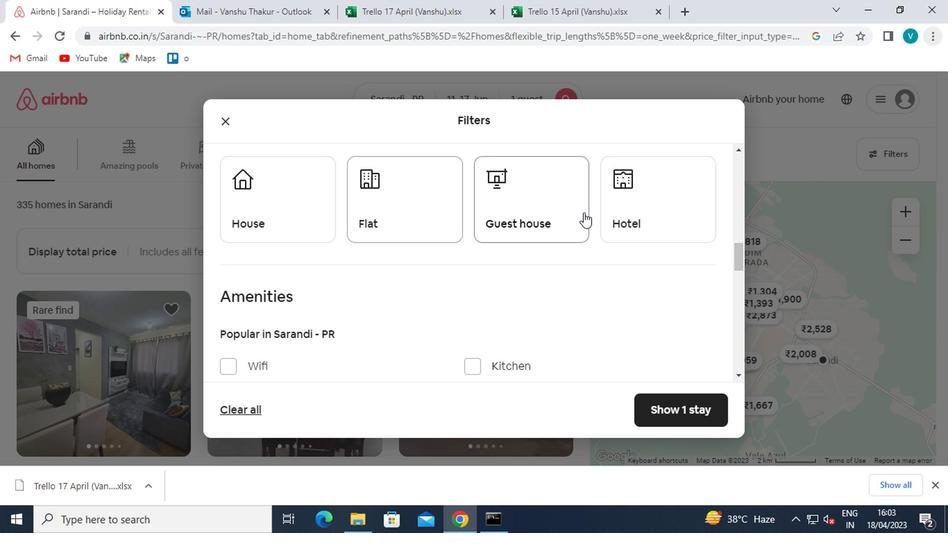 
Action: Mouse moved to (538, 240)
Screenshot: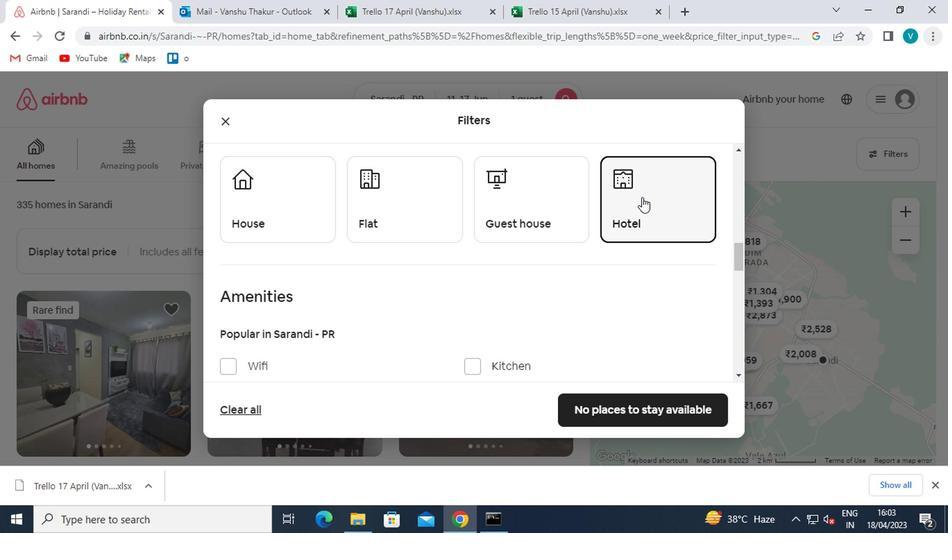 
Action: Mouse scrolled (538, 240) with delta (0, 0)
Screenshot: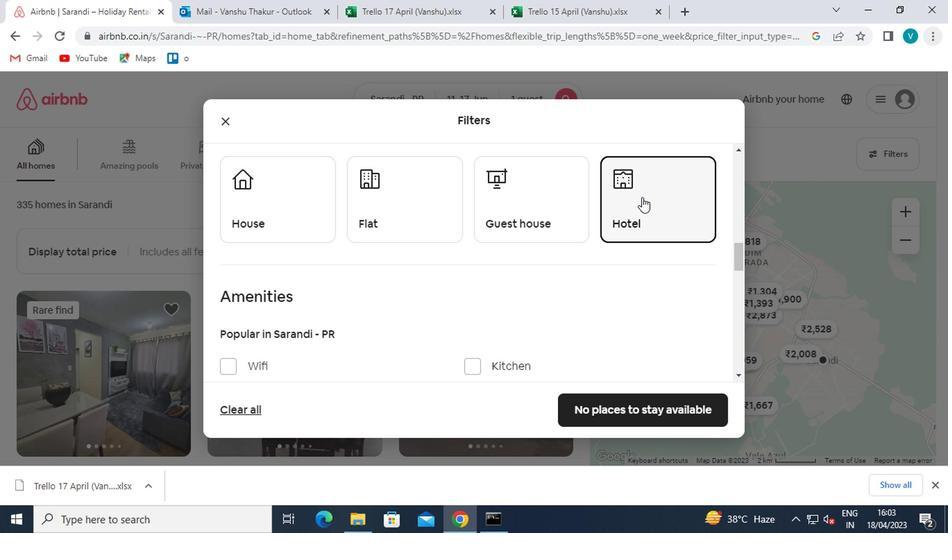 
Action: Mouse moved to (536, 242)
Screenshot: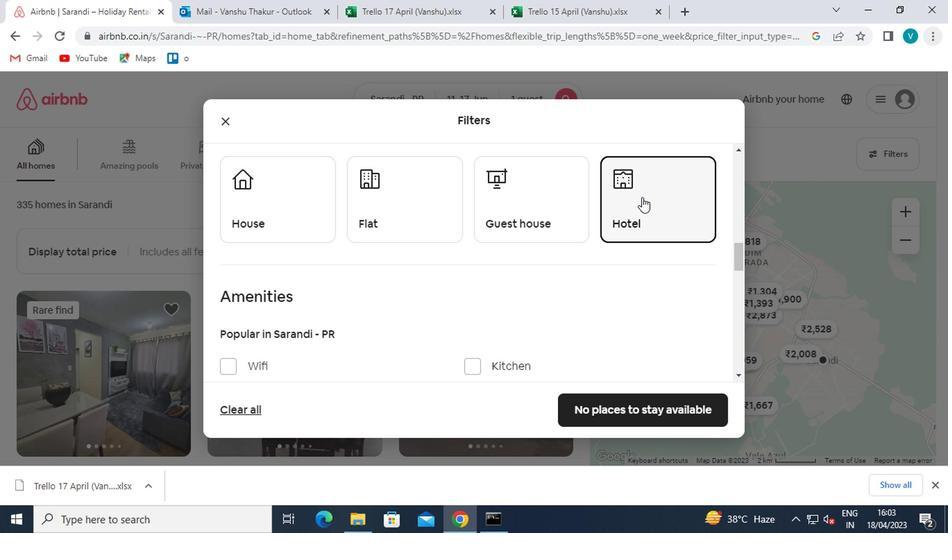 
Action: Mouse scrolled (536, 241) with delta (0, 0)
Screenshot: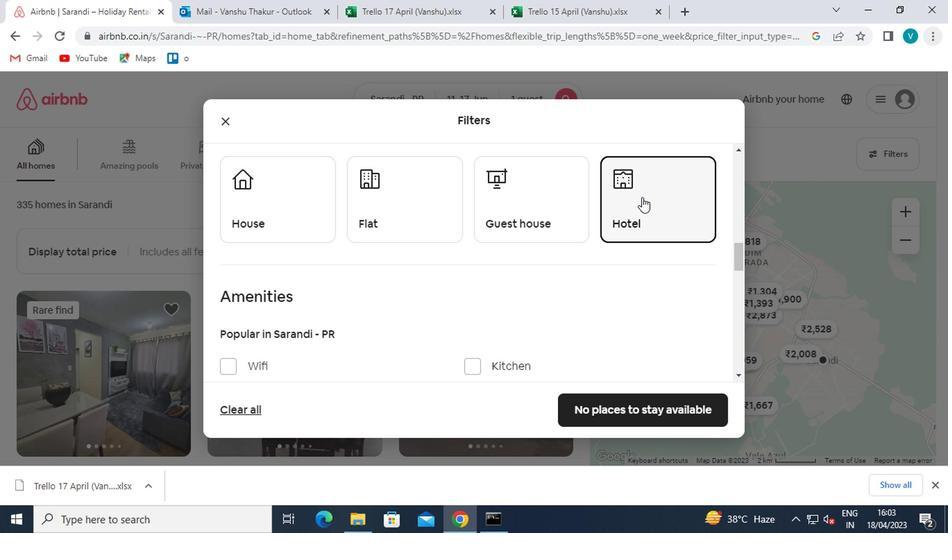 
Action: Mouse moved to (440, 275)
Screenshot: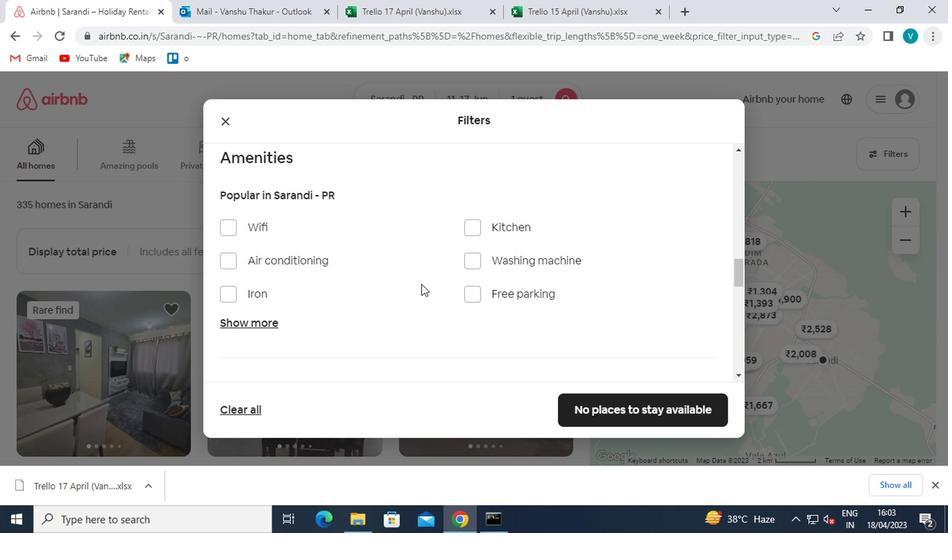 
Action: Mouse pressed left at (440, 275)
Screenshot: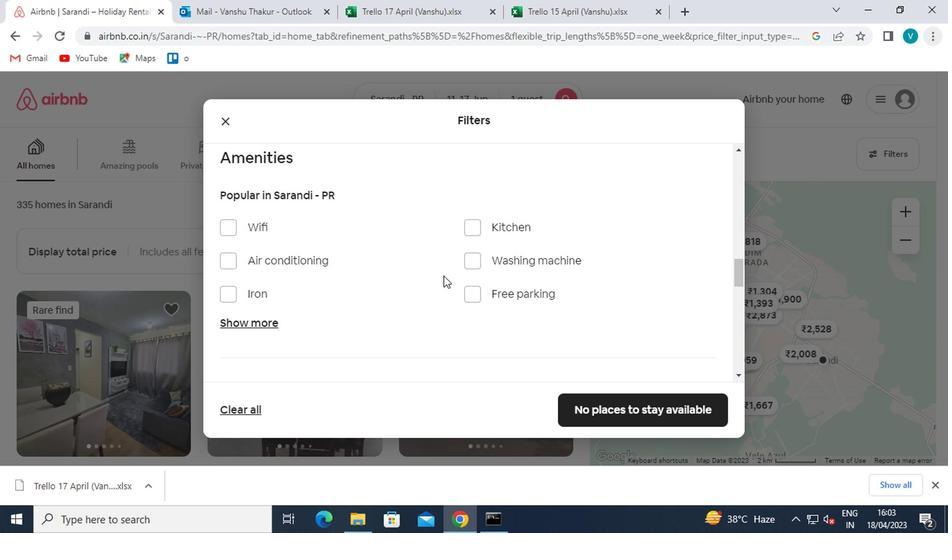 
Action: Mouse moved to (429, 278)
Screenshot: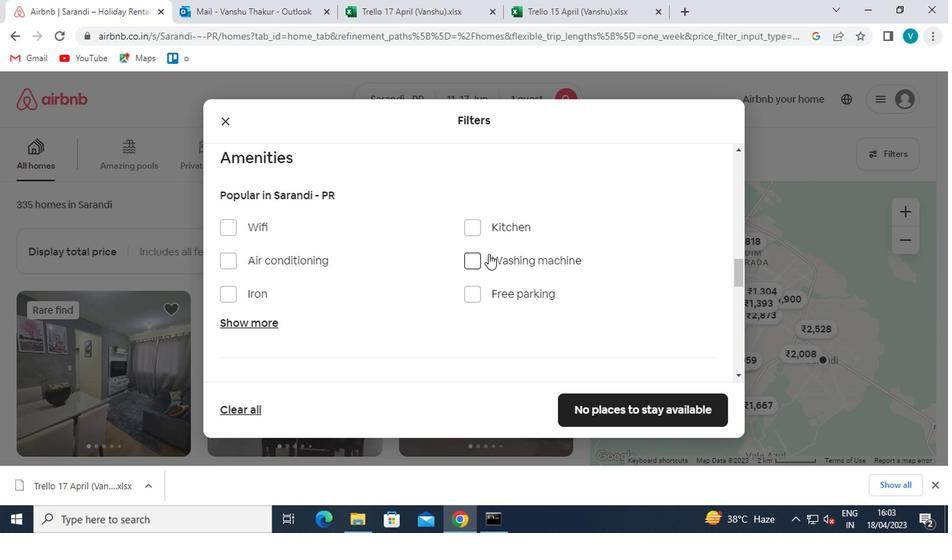 
Action: Mouse scrolled (429, 277) with delta (0, 0)
Screenshot: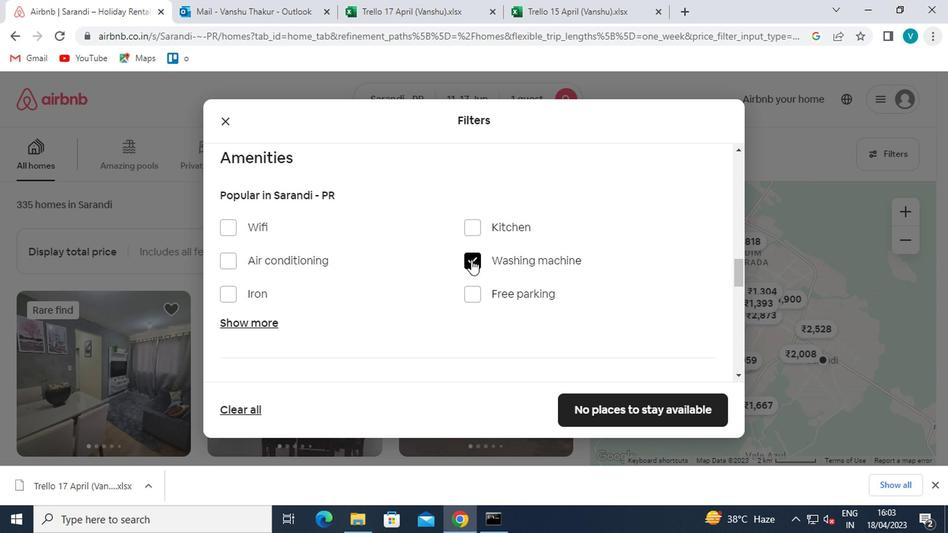 
Action: Mouse scrolled (429, 277) with delta (0, 0)
Screenshot: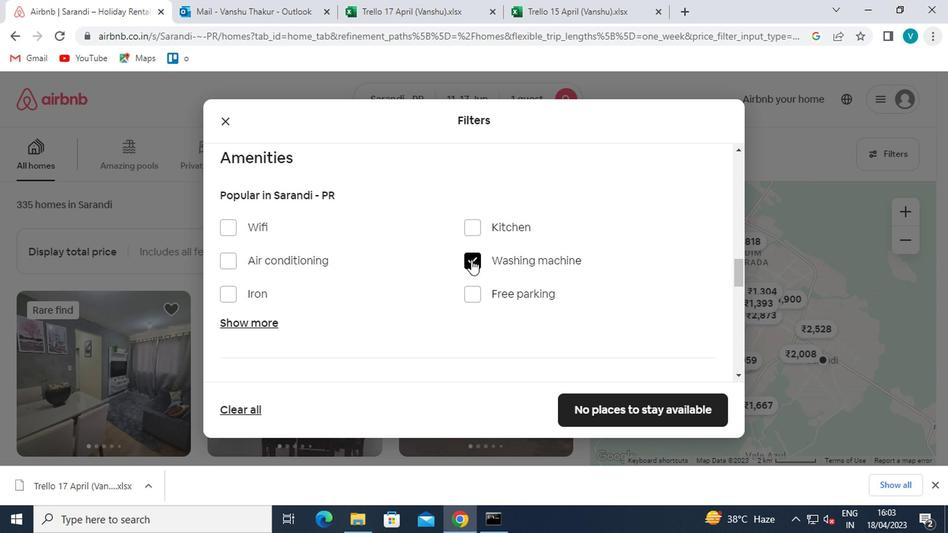 
Action: Mouse moved to (431, 283)
Screenshot: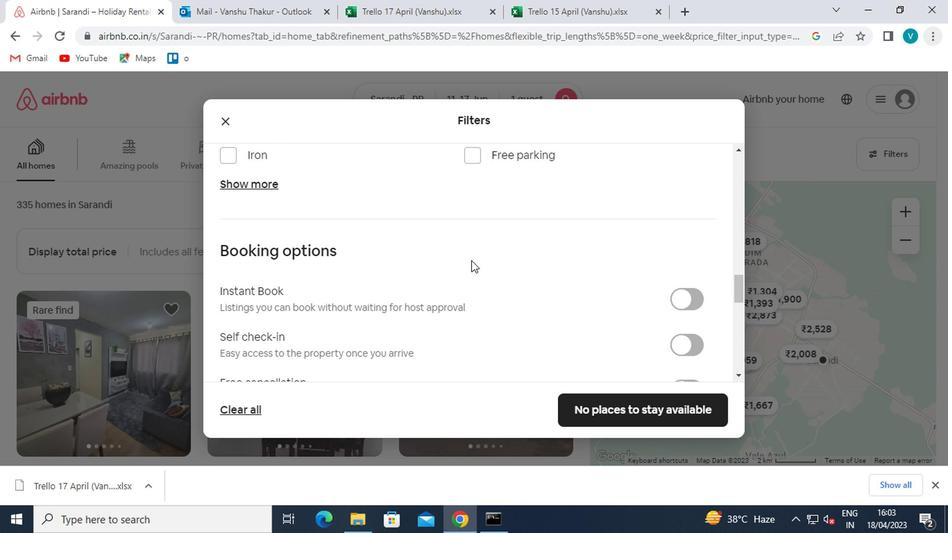 
Action: Mouse scrolled (431, 282) with delta (0, 0)
Screenshot: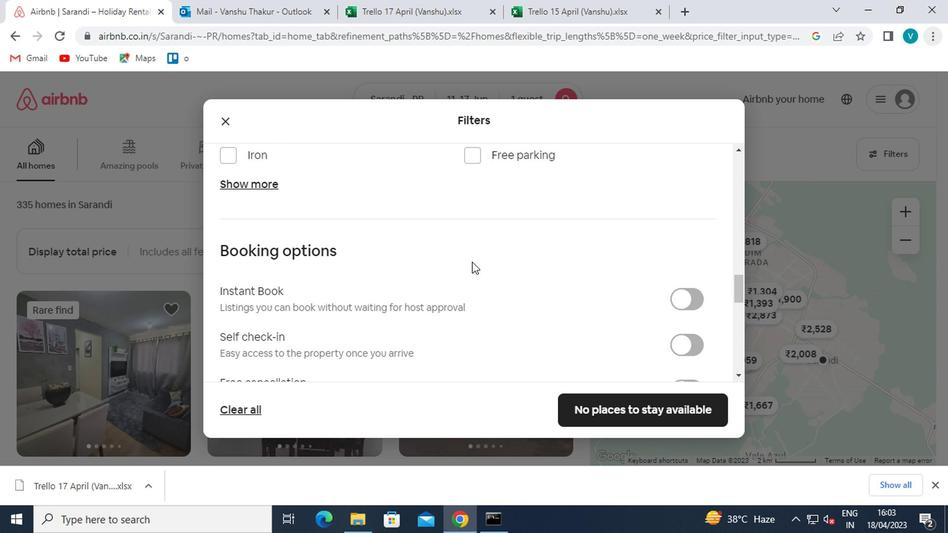 
Action: Mouse moved to (591, 288)
Screenshot: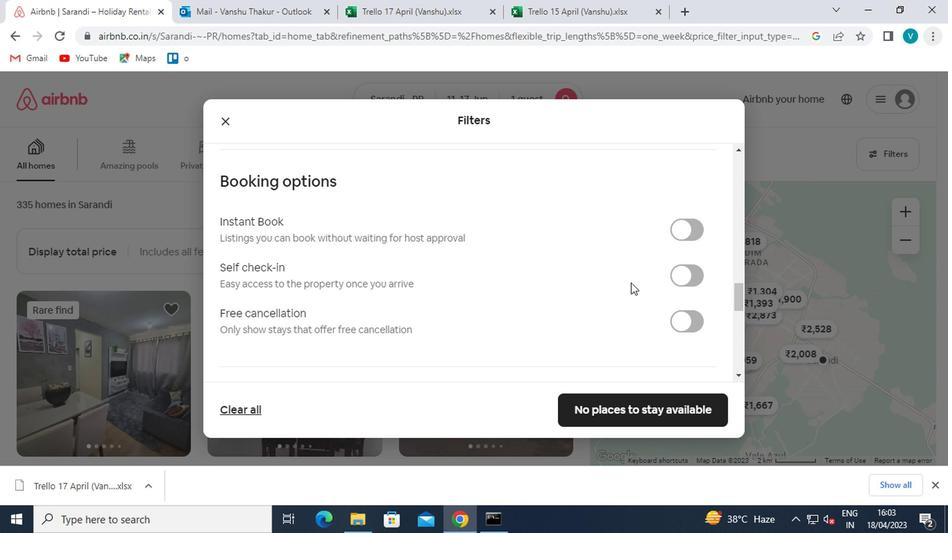 
Action: Mouse pressed left at (591, 288)
Screenshot: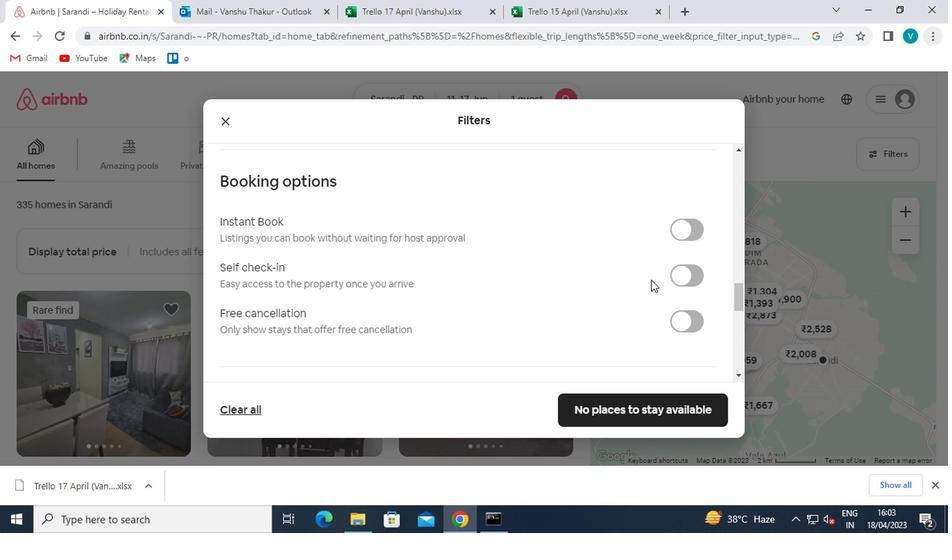 
Action: Mouse moved to (434, 287)
Screenshot: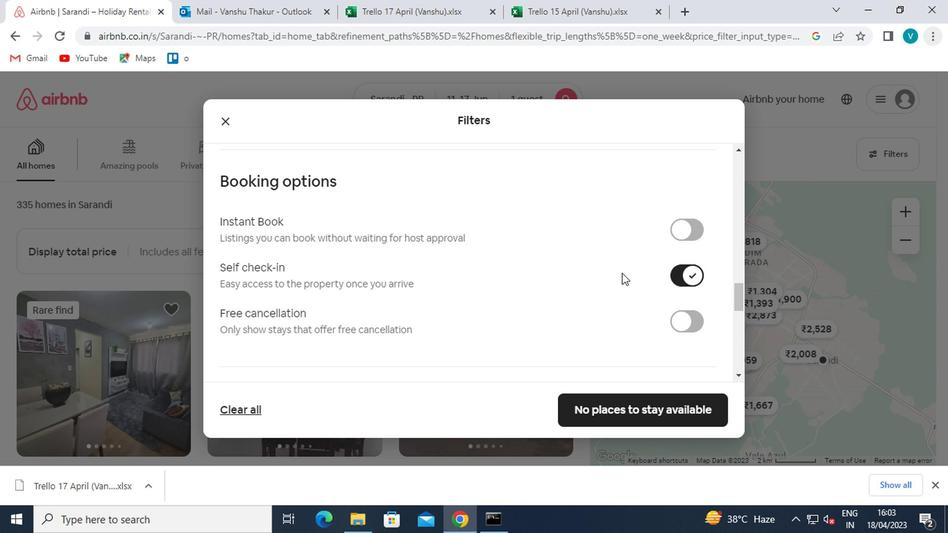 
Action: Mouse scrolled (434, 287) with delta (0, 0)
Screenshot: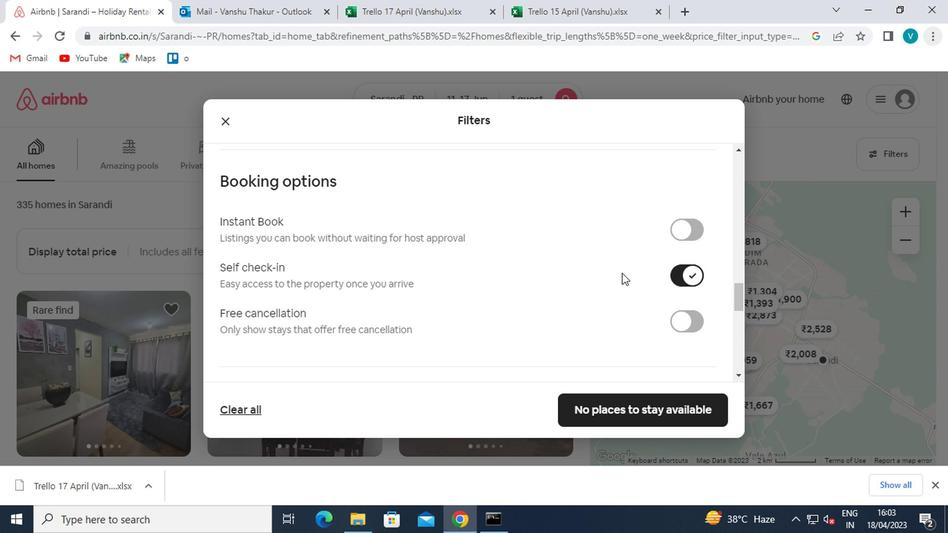 
Action: Mouse moved to (428, 289)
Screenshot: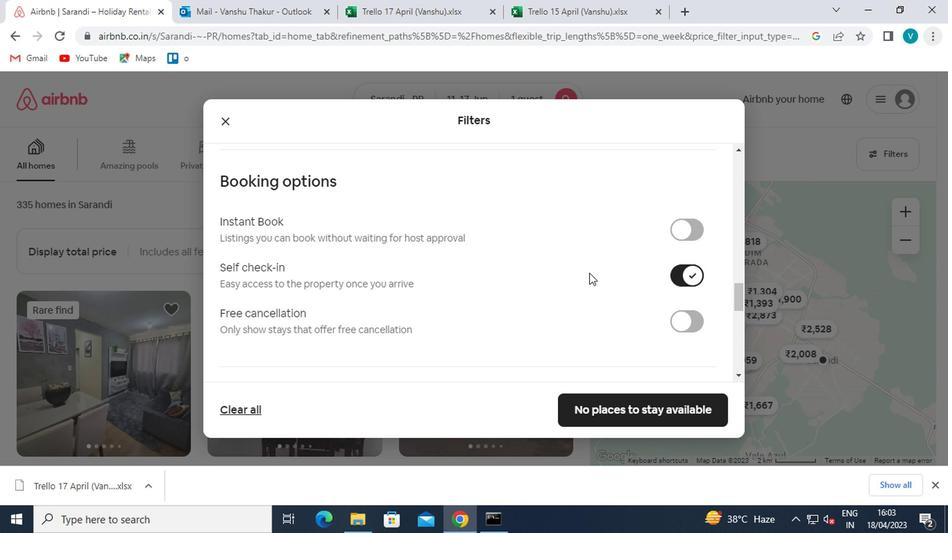 
Action: Mouse scrolled (428, 288) with delta (0, 0)
Screenshot: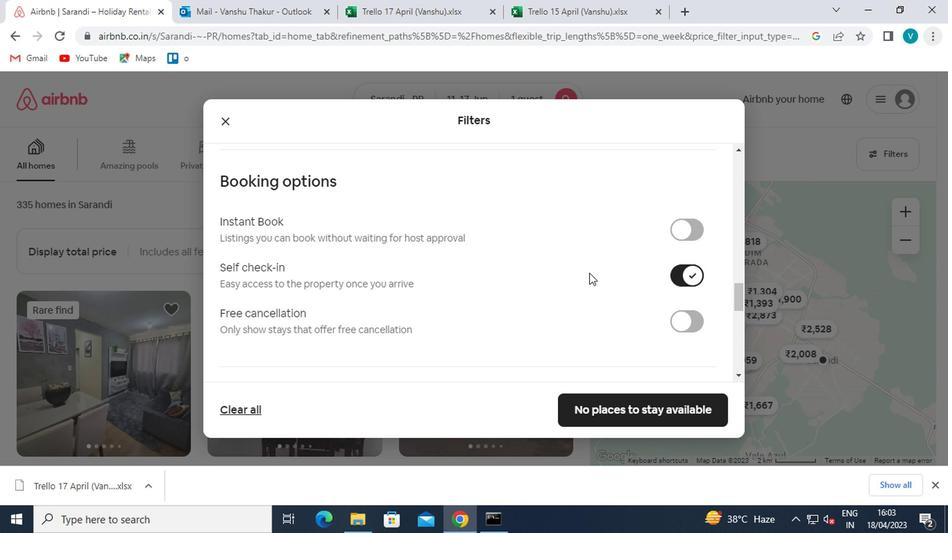 
Action: Mouse moved to (421, 291)
Screenshot: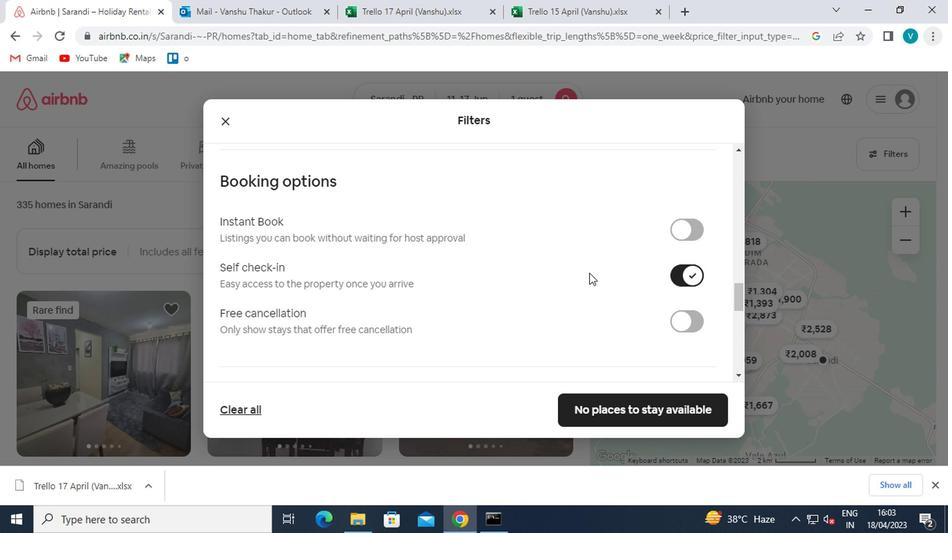 
Action: Mouse scrolled (421, 290) with delta (0, 0)
Screenshot: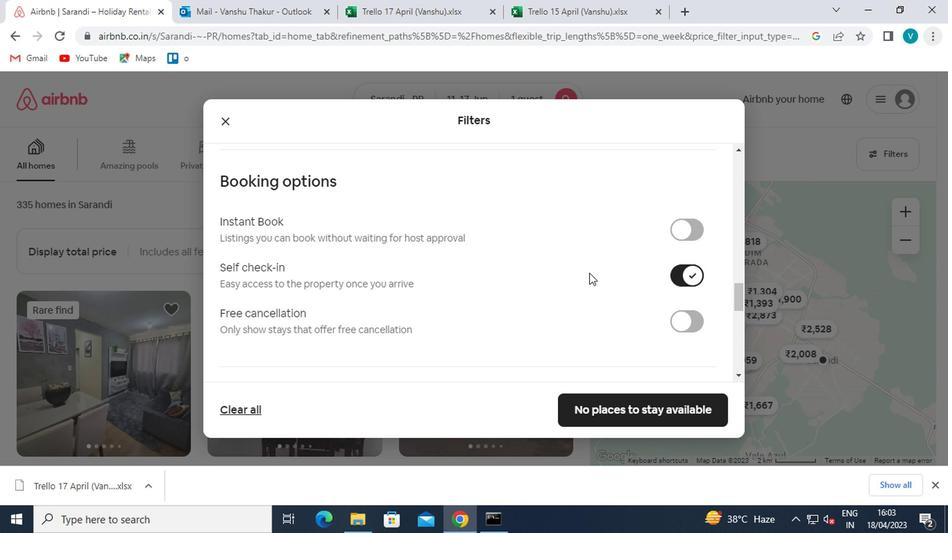 
Action: Mouse moved to (414, 293)
Screenshot: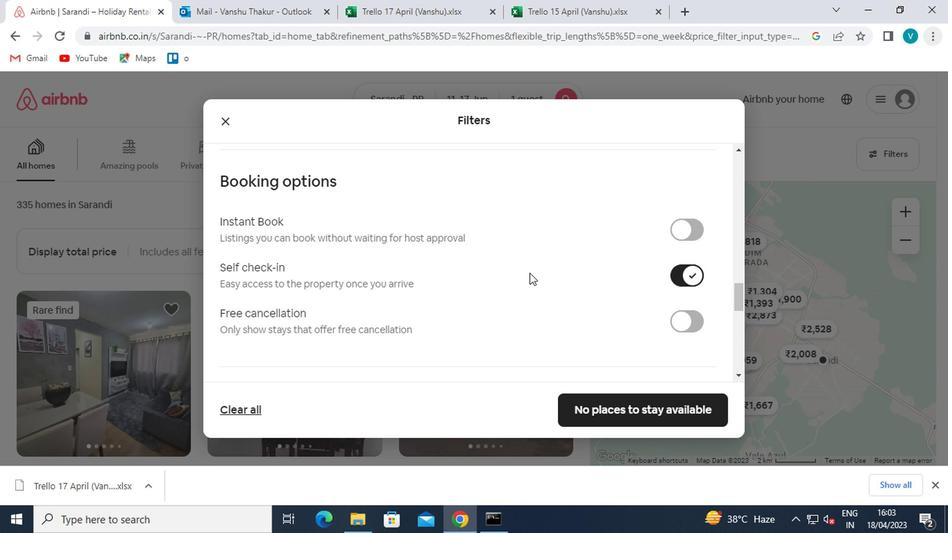 
Action: Mouse scrolled (414, 292) with delta (0, 0)
Screenshot: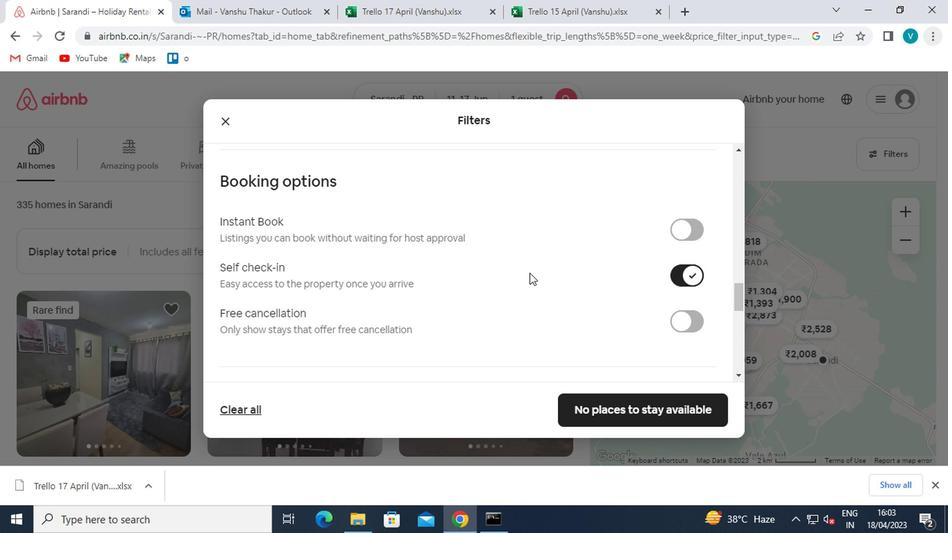 
Action: Mouse moved to (408, 293)
Screenshot: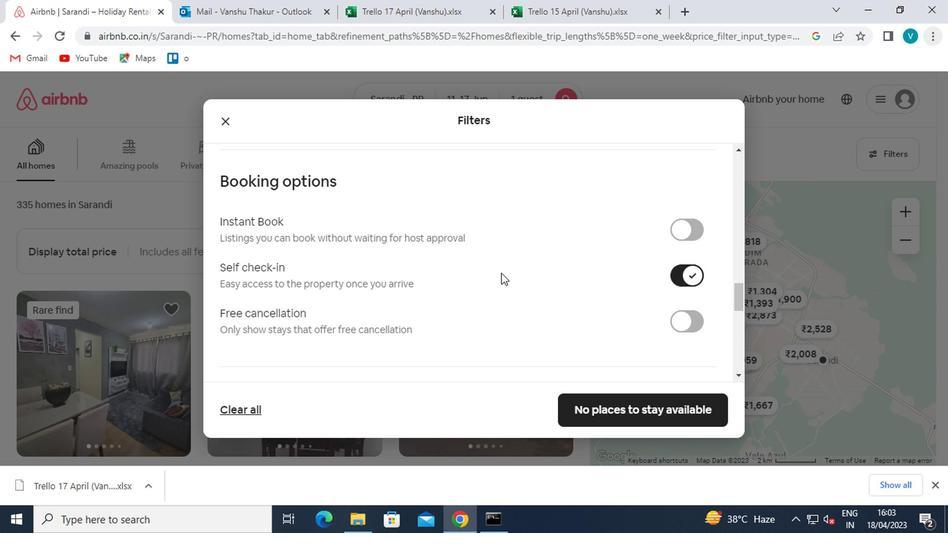 
Action: Mouse scrolled (408, 293) with delta (0, 0)
Screenshot: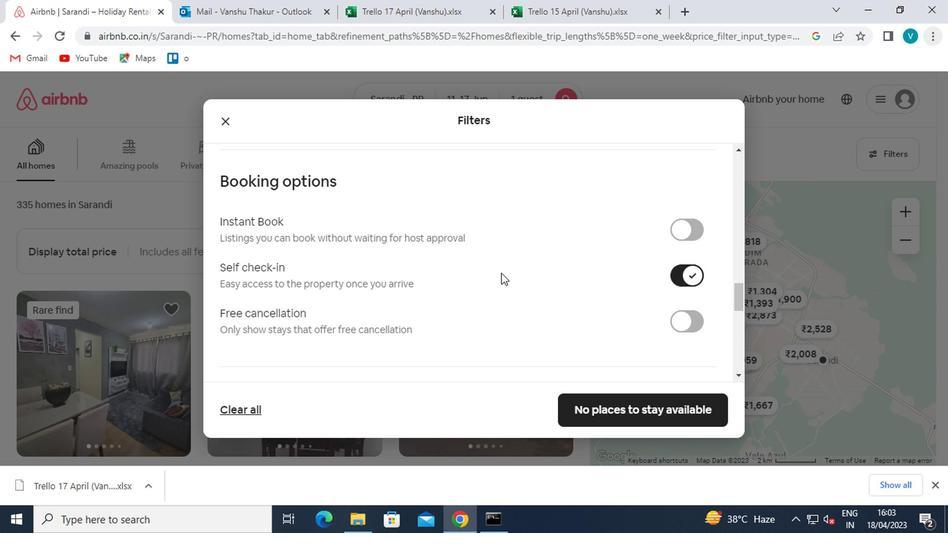 
Action: Mouse moved to (408, 297)
Screenshot: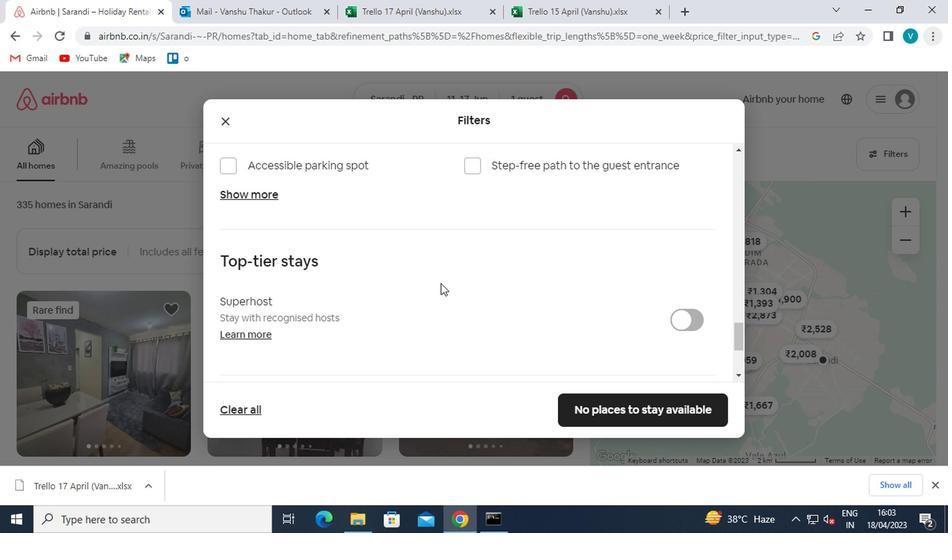 
Action: Mouse scrolled (408, 296) with delta (0, 0)
Screenshot: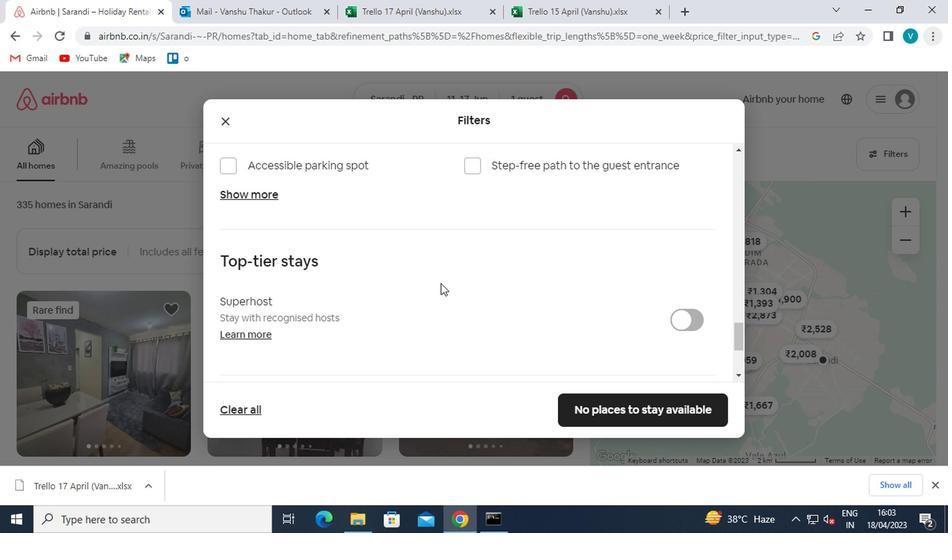 
Action: Mouse scrolled (408, 296) with delta (0, 0)
Screenshot: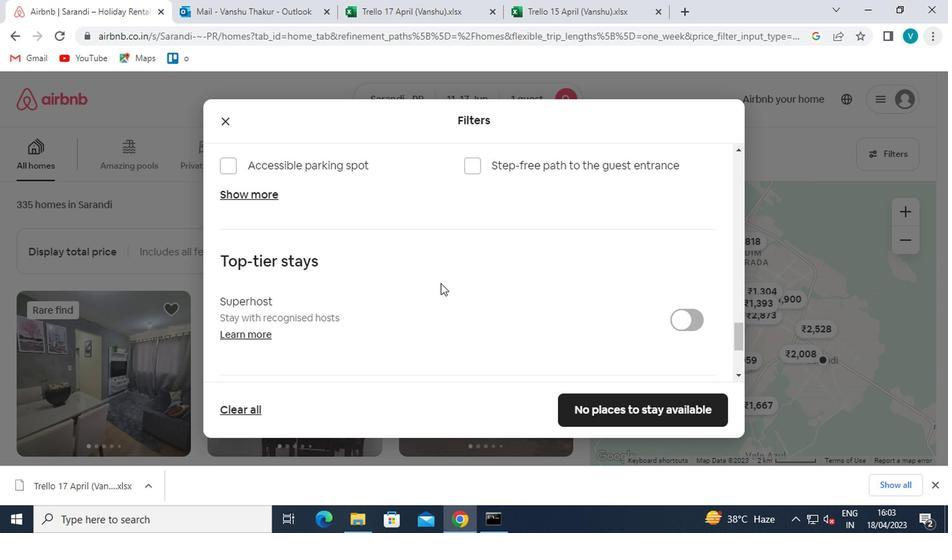 
Action: Mouse moved to (408, 298)
Screenshot: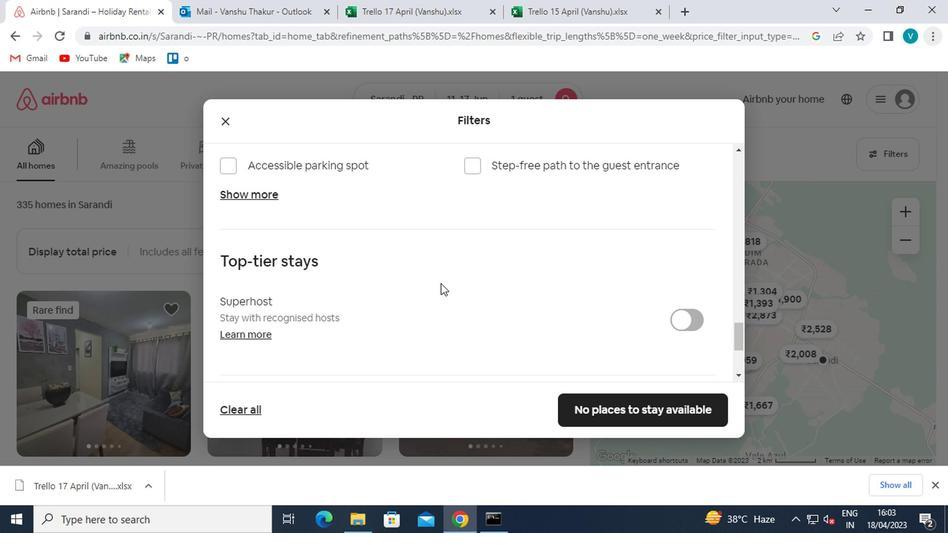 
Action: Mouse scrolled (408, 297) with delta (0, 0)
Screenshot: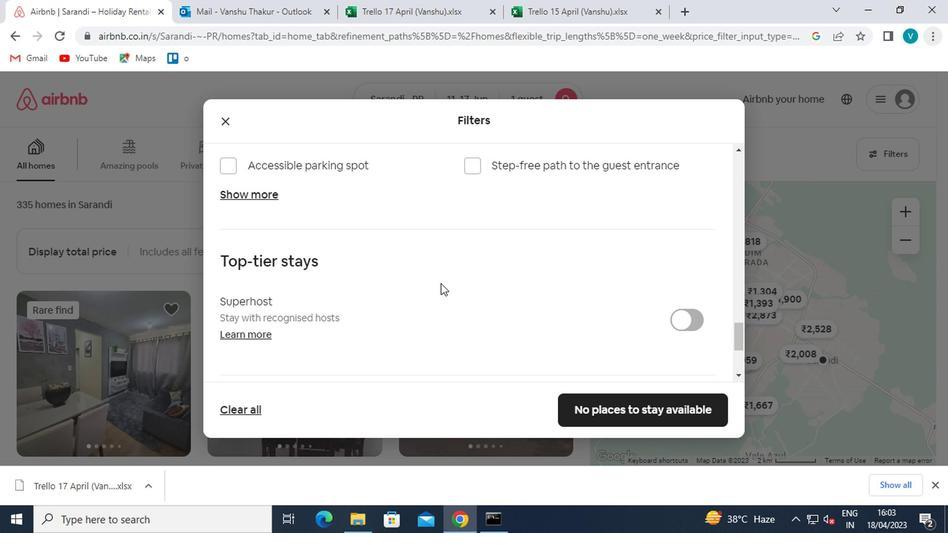 
Action: Mouse moved to (287, 339)
Screenshot: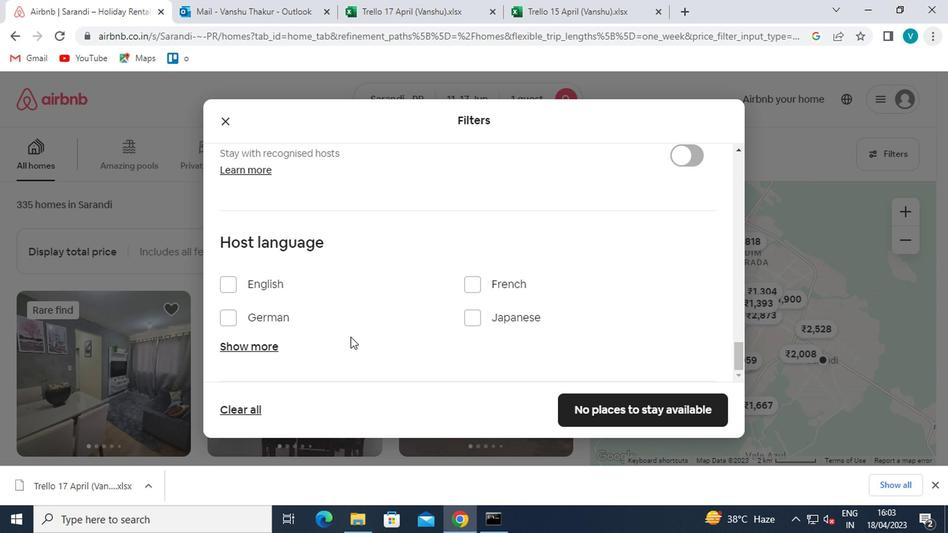 
Action: Mouse pressed left at (287, 339)
Screenshot: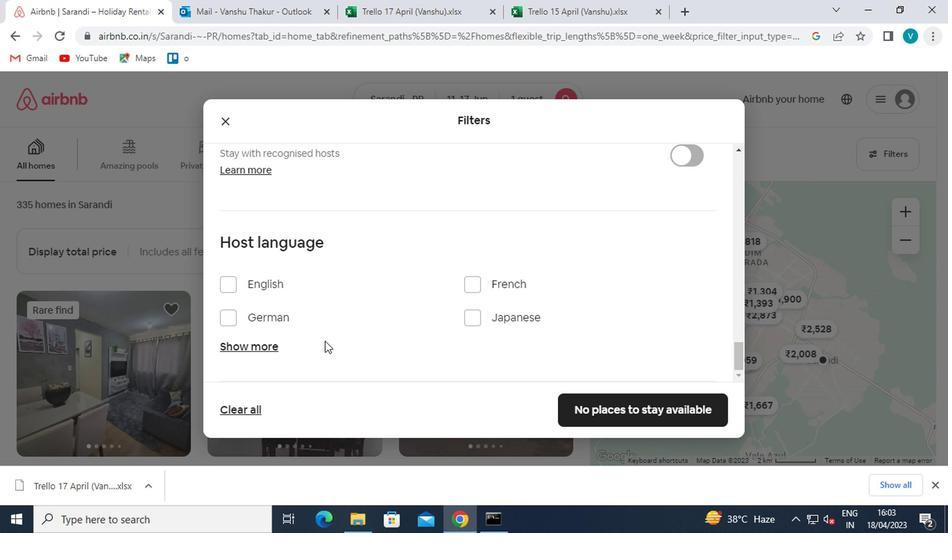 
Action: Mouse moved to (287, 338)
Screenshot: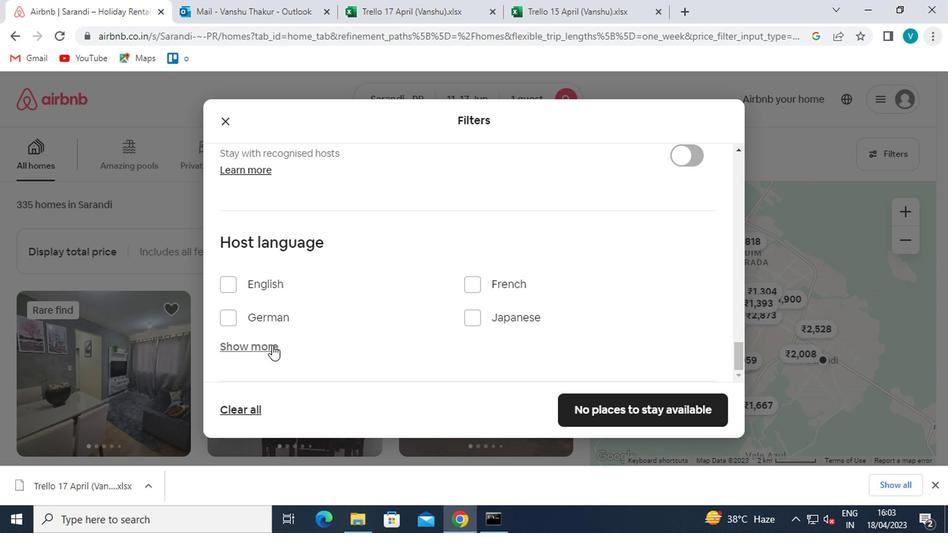 
Action: Mouse scrolled (287, 338) with delta (0, 0)
Screenshot: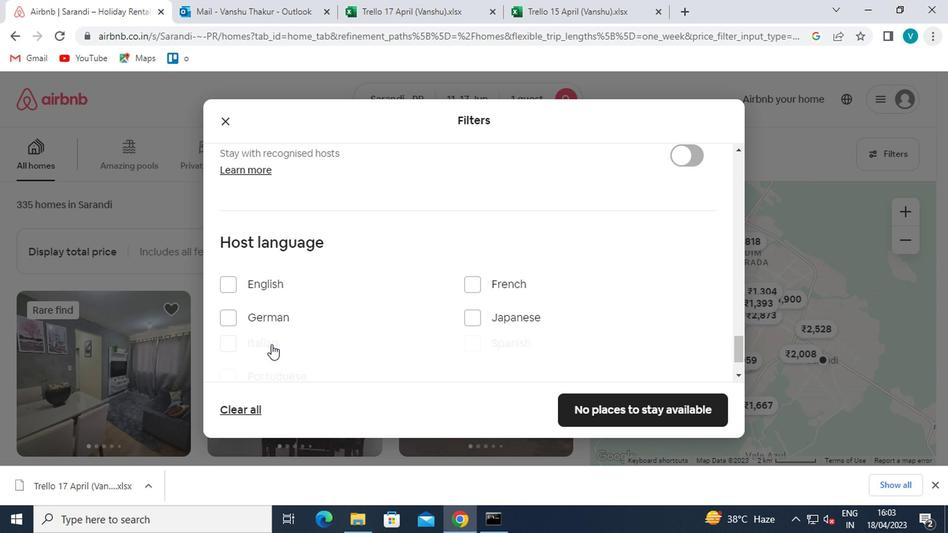 
Action: Mouse scrolled (287, 338) with delta (0, 0)
Screenshot: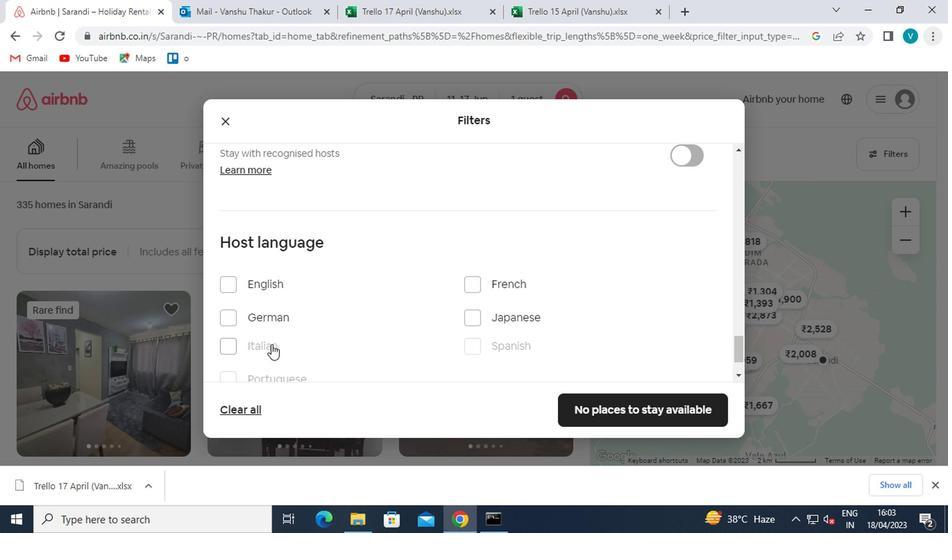 
Action: Mouse moved to (426, 297)
Screenshot: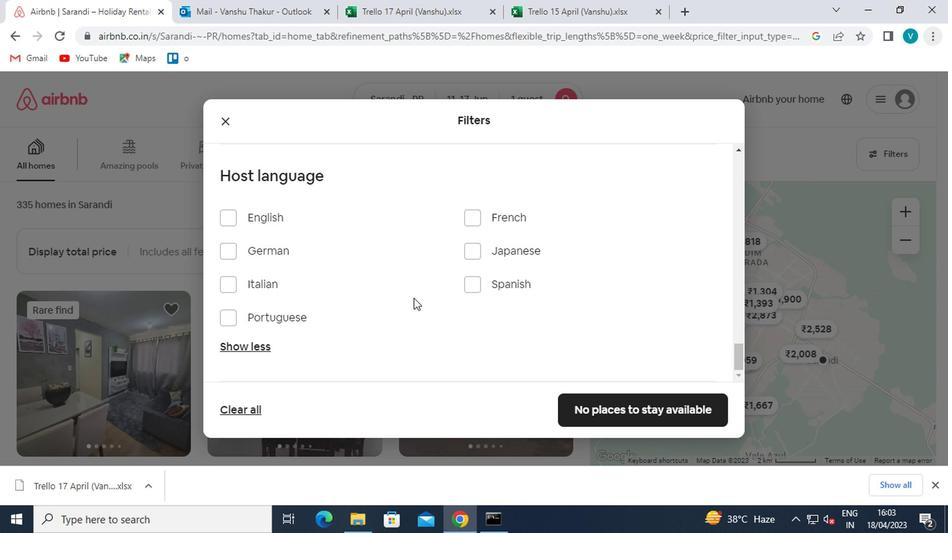 
Action: Mouse pressed left at (426, 297)
Screenshot: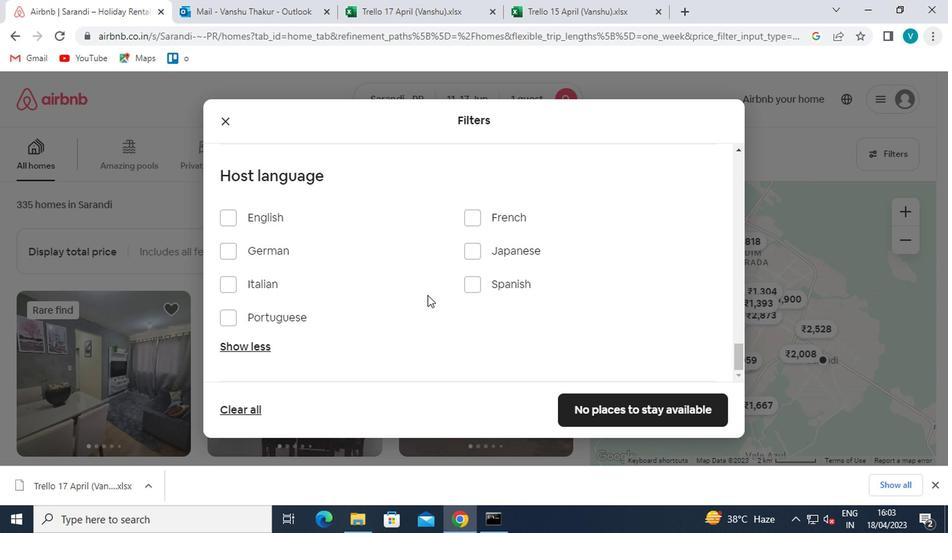 
Action: Mouse moved to (535, 382)
Screenshot: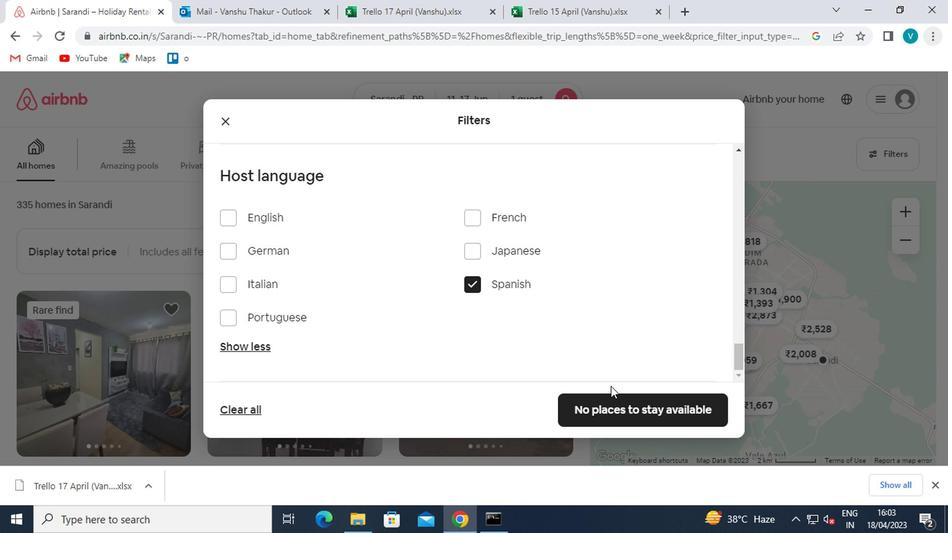 
Action: Mouse pressed left at (535, 382)
Screenshot: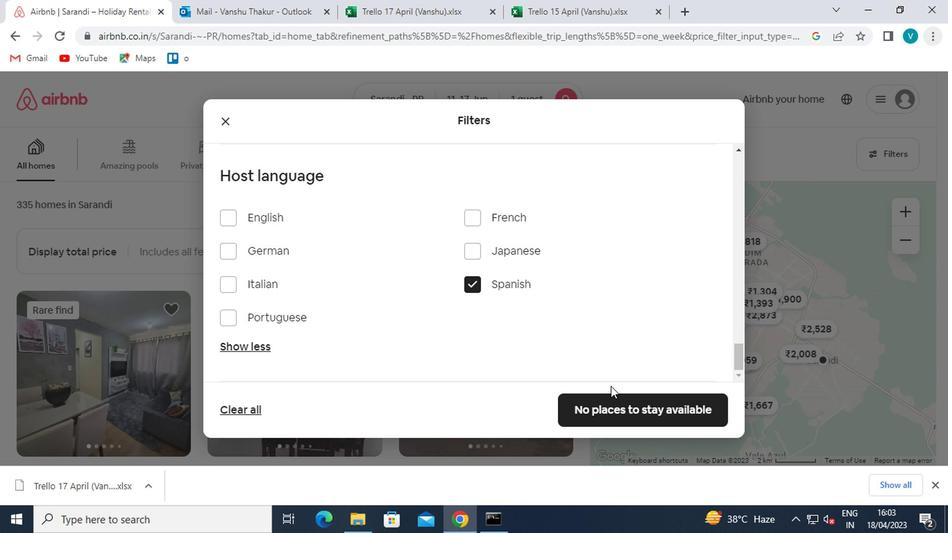 
Action: Mouse moved to (530, 380)
Screenshot: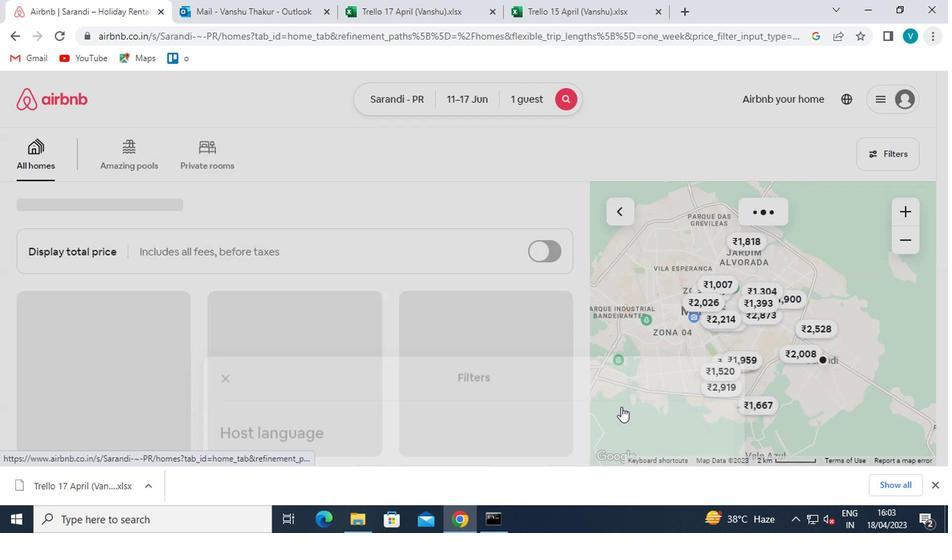 
